 Task: Select Convenience. Add to cart, from DashMart for 1990 Hamilton Drive, Baltimore, Maryland 21217, Cell Number 410-225-3451, following items : Neutrogena Body Clear Body Wash (8.5 oz)_x000D_
 - 1, Dove Men + Care Extra Fresh Antiperspirant Deodorant (2.7 oz)_x000D_
 - 1, Suave Skin Solutions Cocoa Butter and Shea Body Lotion (18 oz)_x000D_
 - 1, Nail Clipper with File & Keychain (1 ct)_x000D_
 - 1
Action: Mouse moved to (352, 155)
Screenshot: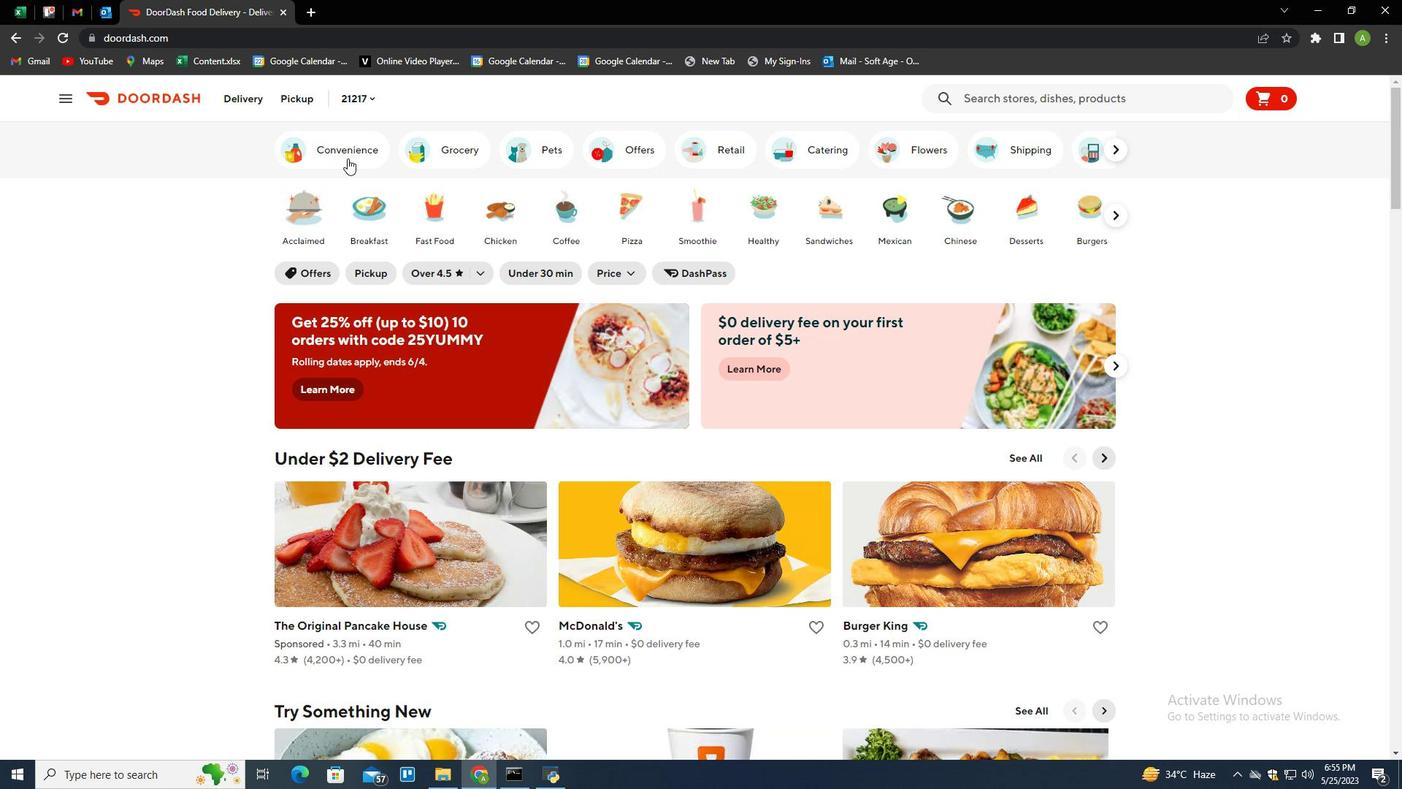 
Action: Mouse pressed left at (352, 155)
Screenshot: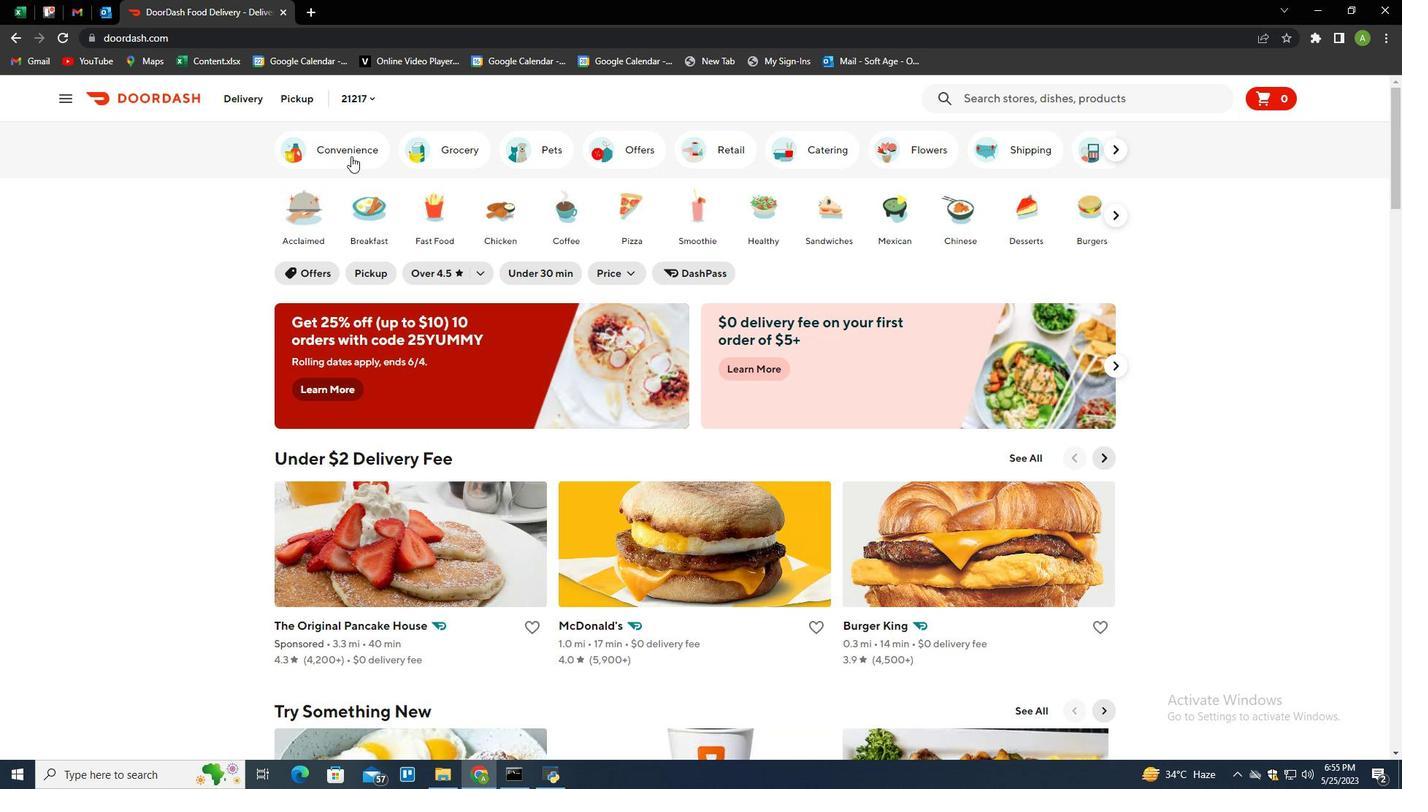 
Action: Mouse moved to (897, 557)
Screenshot: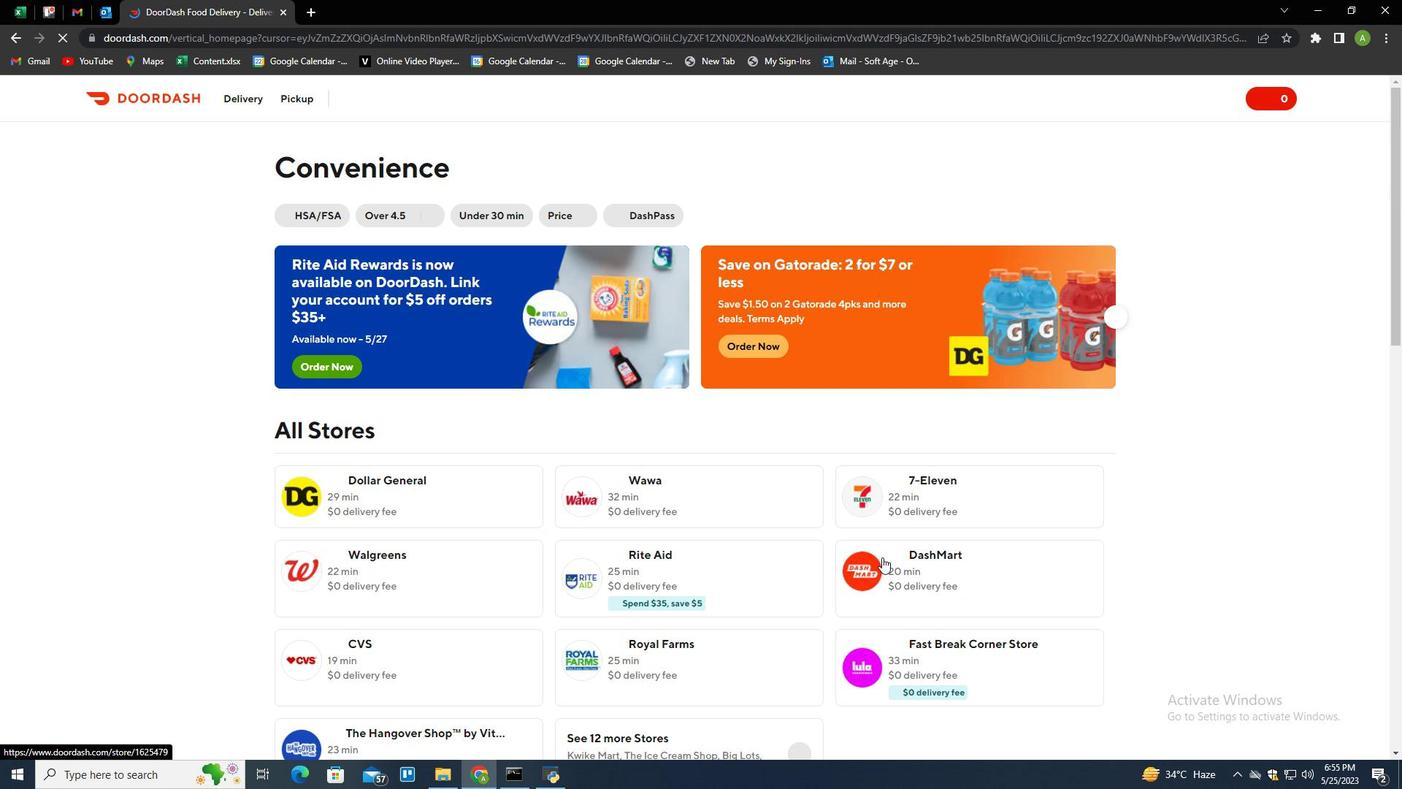 
Action: Mouse pressed left at (897, 557)
Screenshot: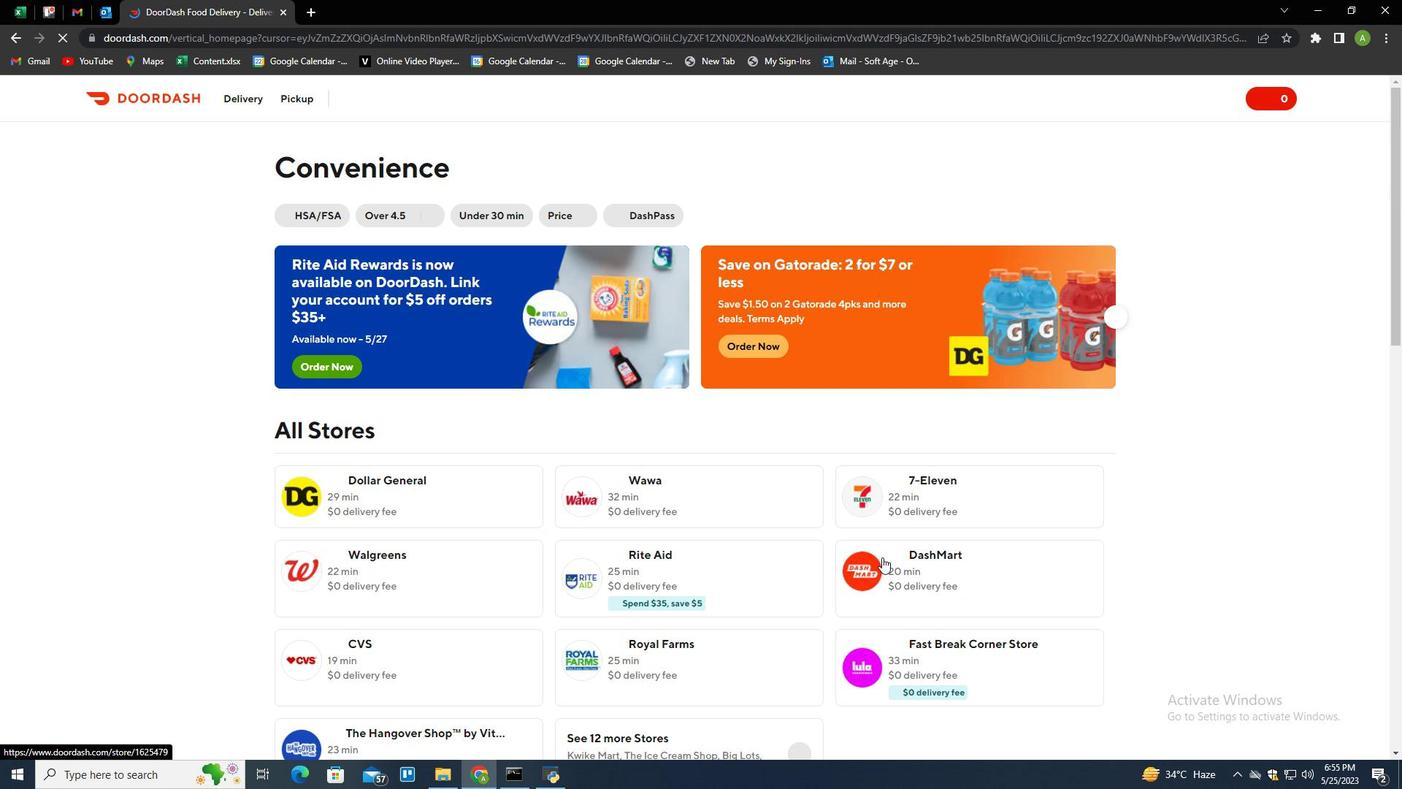 
Action: Mouse moved to (262, 94)
Screenshot: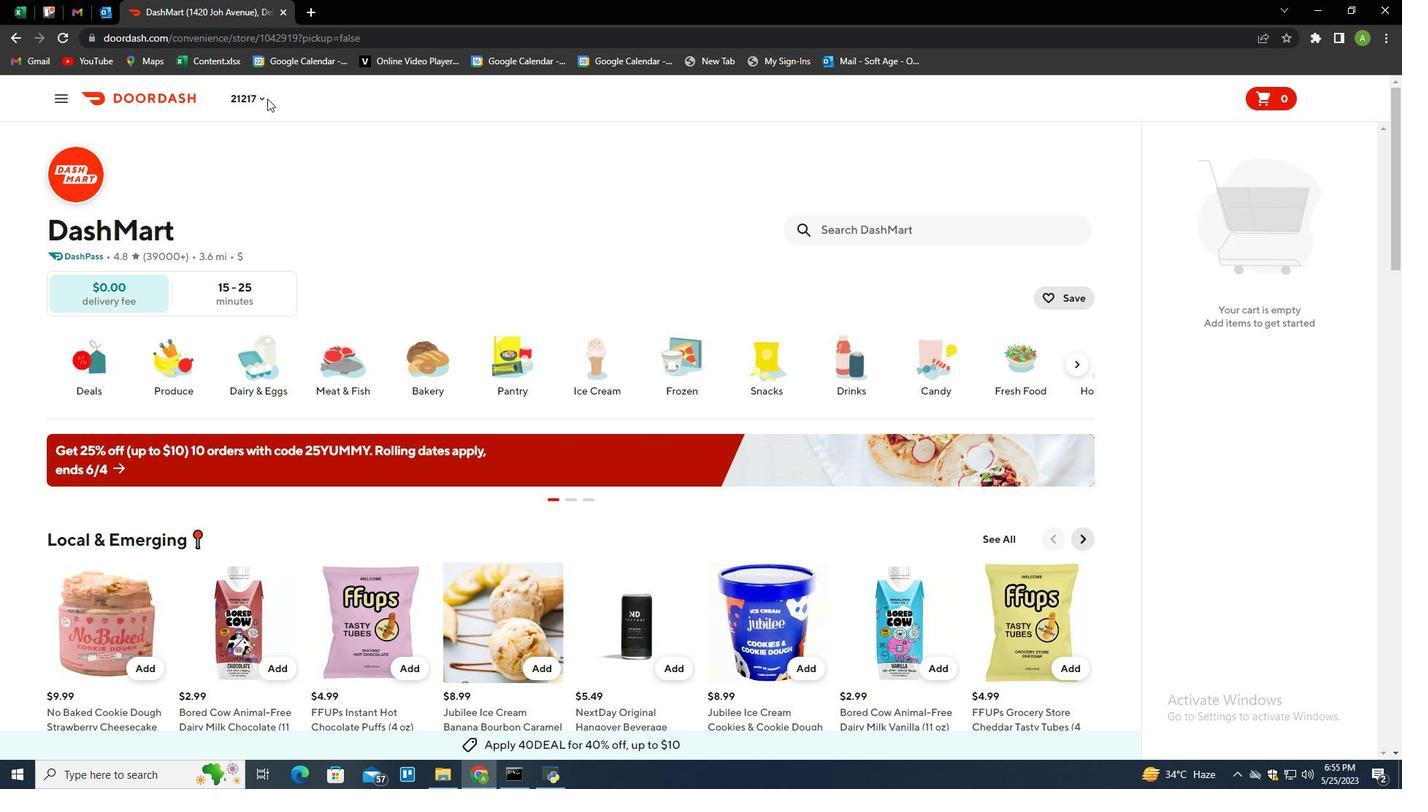 
Action: Mouse pressed left at (262, 94)
Screenshot: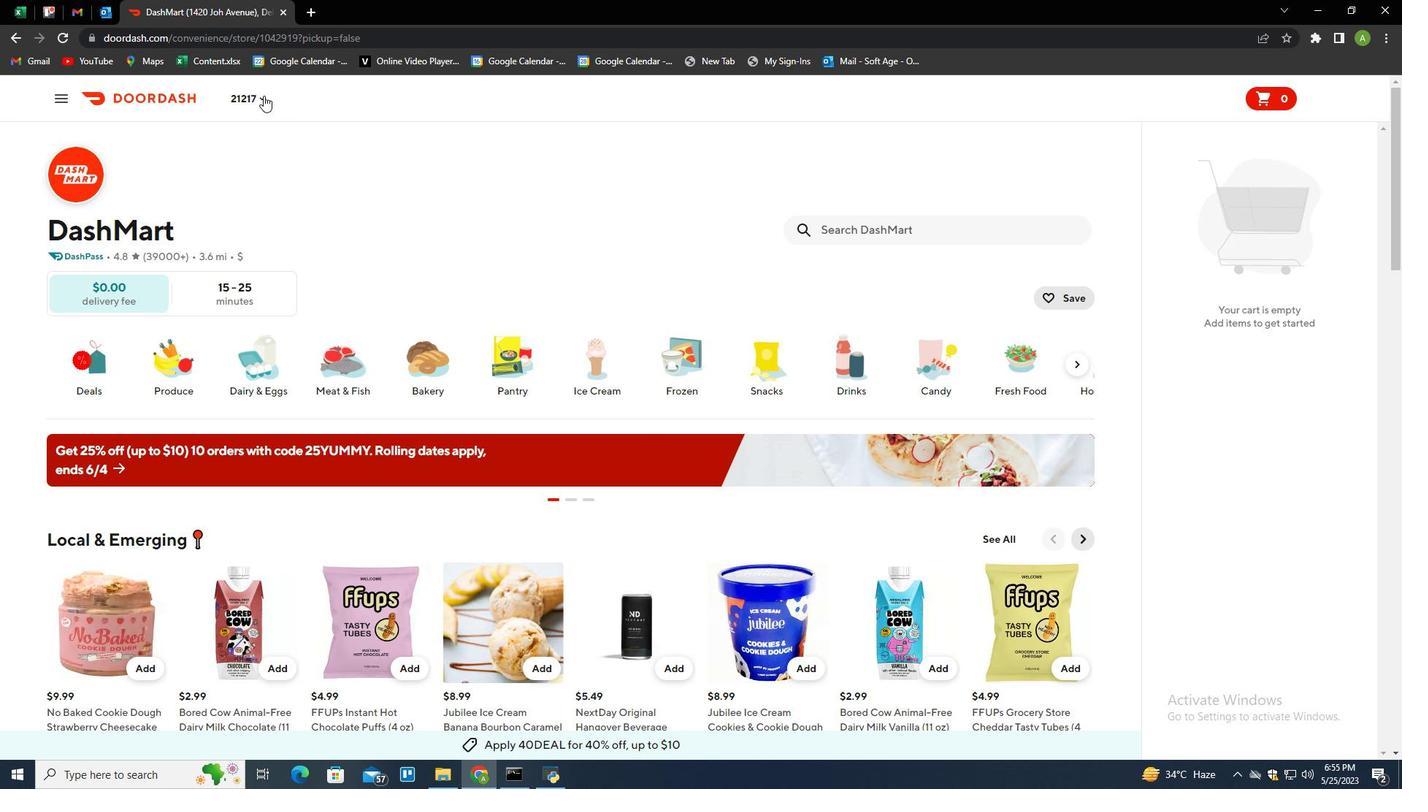 
Action: Mouse moved to (294, 160)
Screenshot: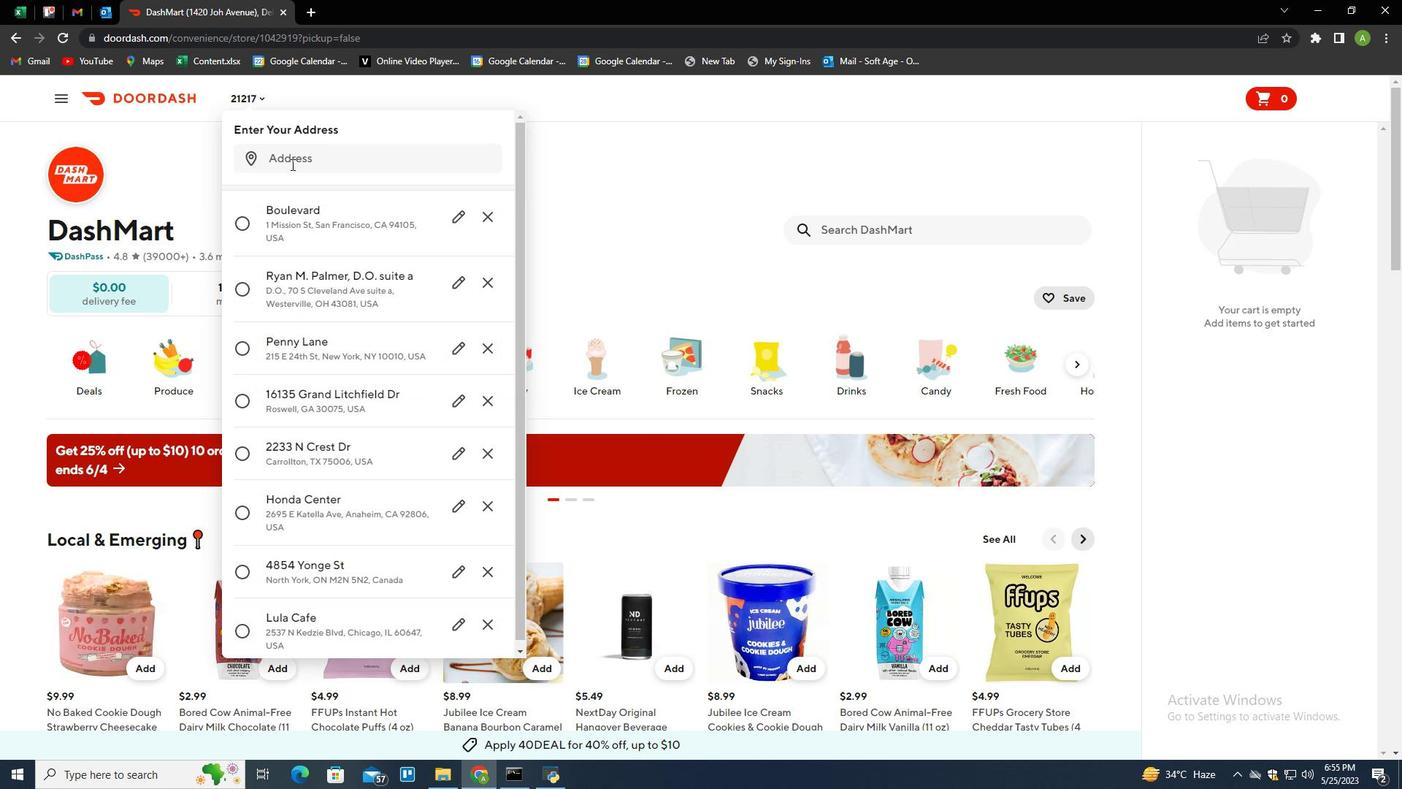 
Action: Mouse pressed left at (294, 160)
Screenshot: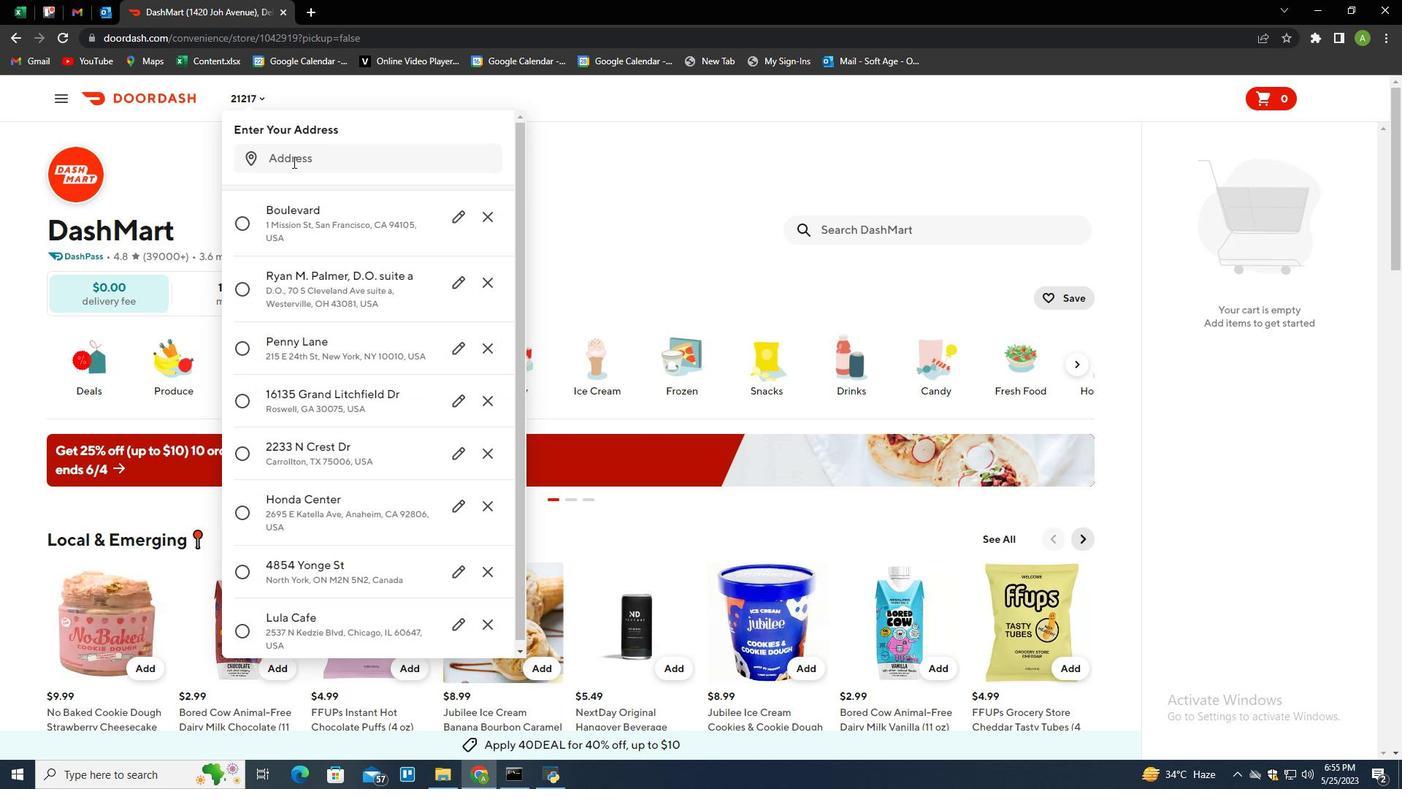 
Action: Mouse moved to (285, 184)
Screenshot: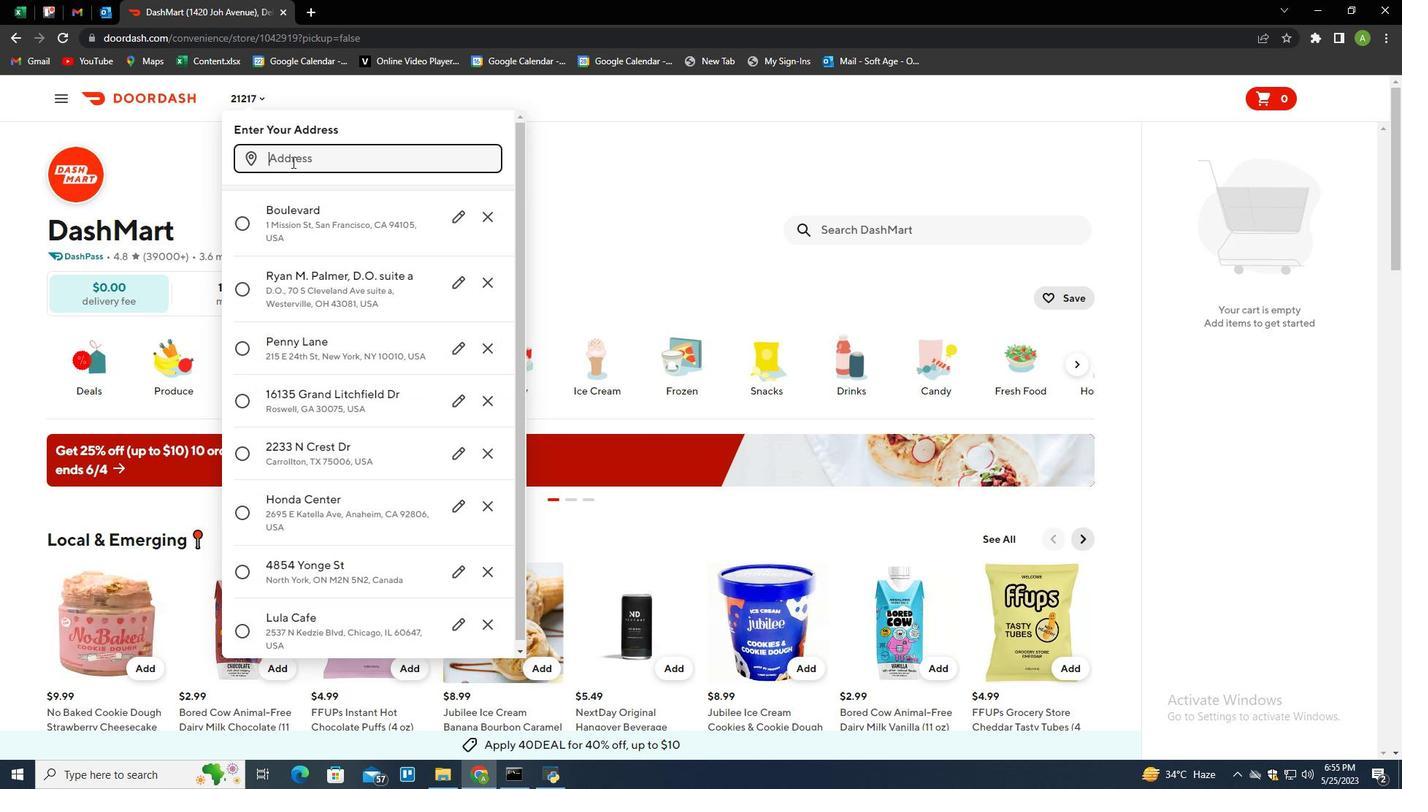 
Action: Key pressed 1990<Key.space>hamilton<Key.space>drive,<Key.space>baltimore,<Key.space>maryland<Key.space>21217<Key.enter>
Screenshot: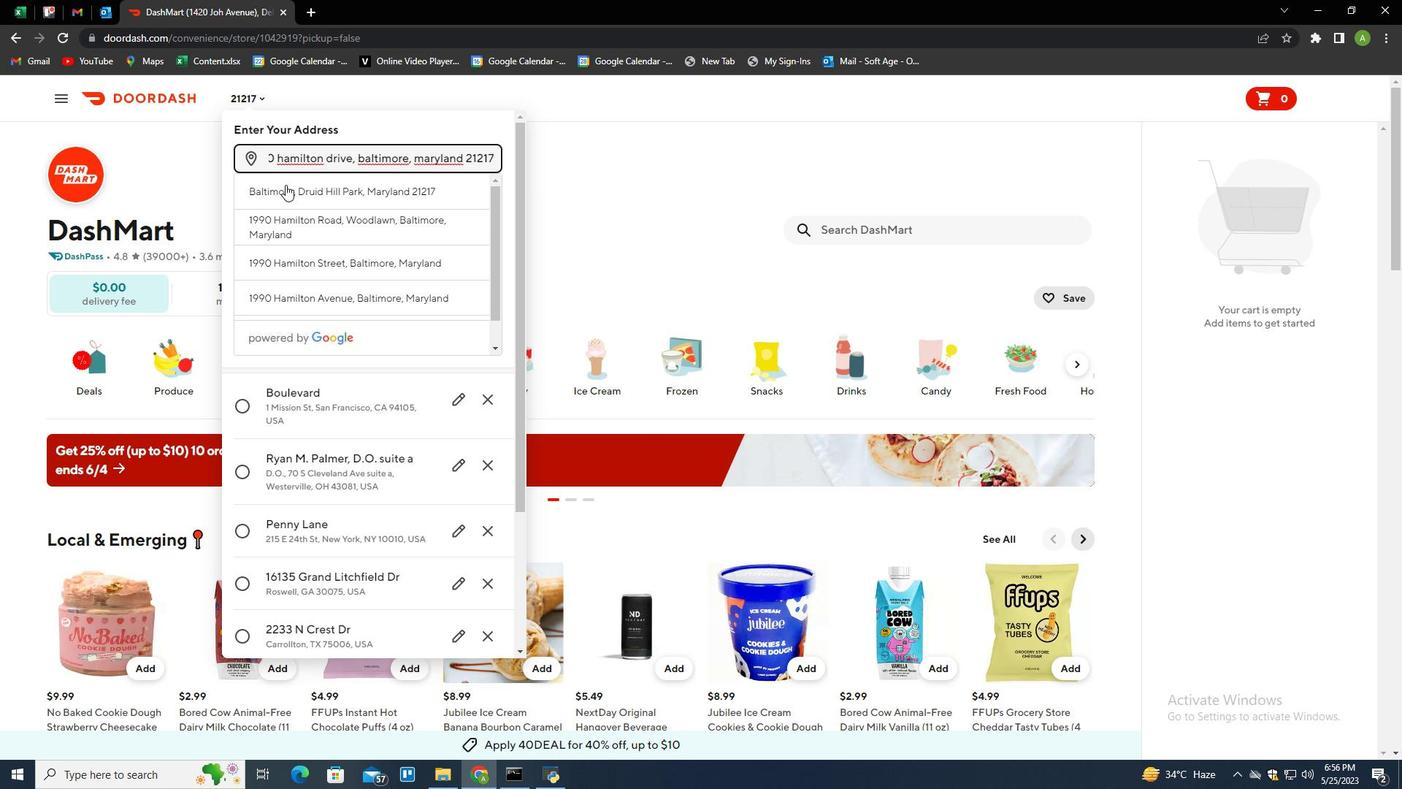 
Action: Mouse moved to (439, 564)
Screenshot: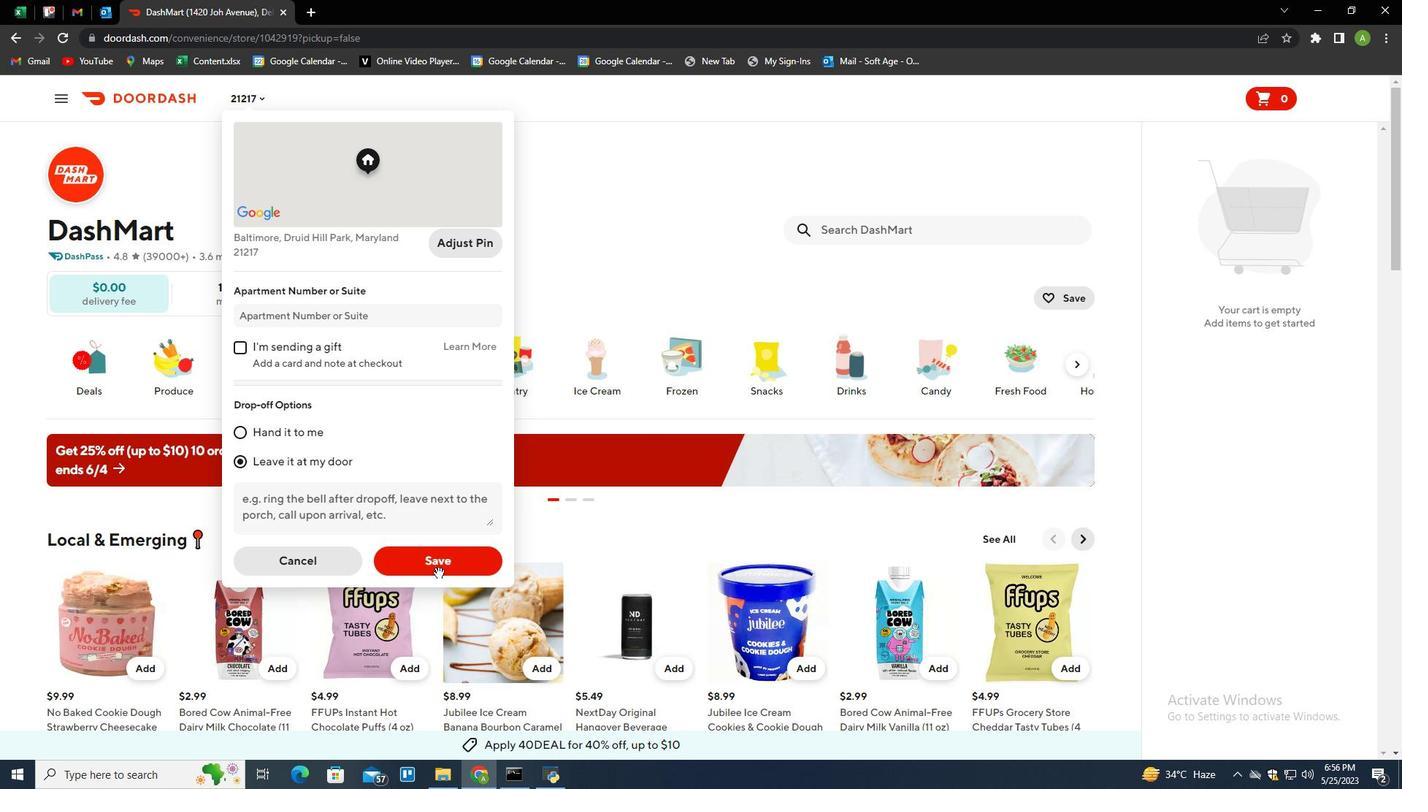 
Action: Mouse pressed left at (439, 564)
Screenshot: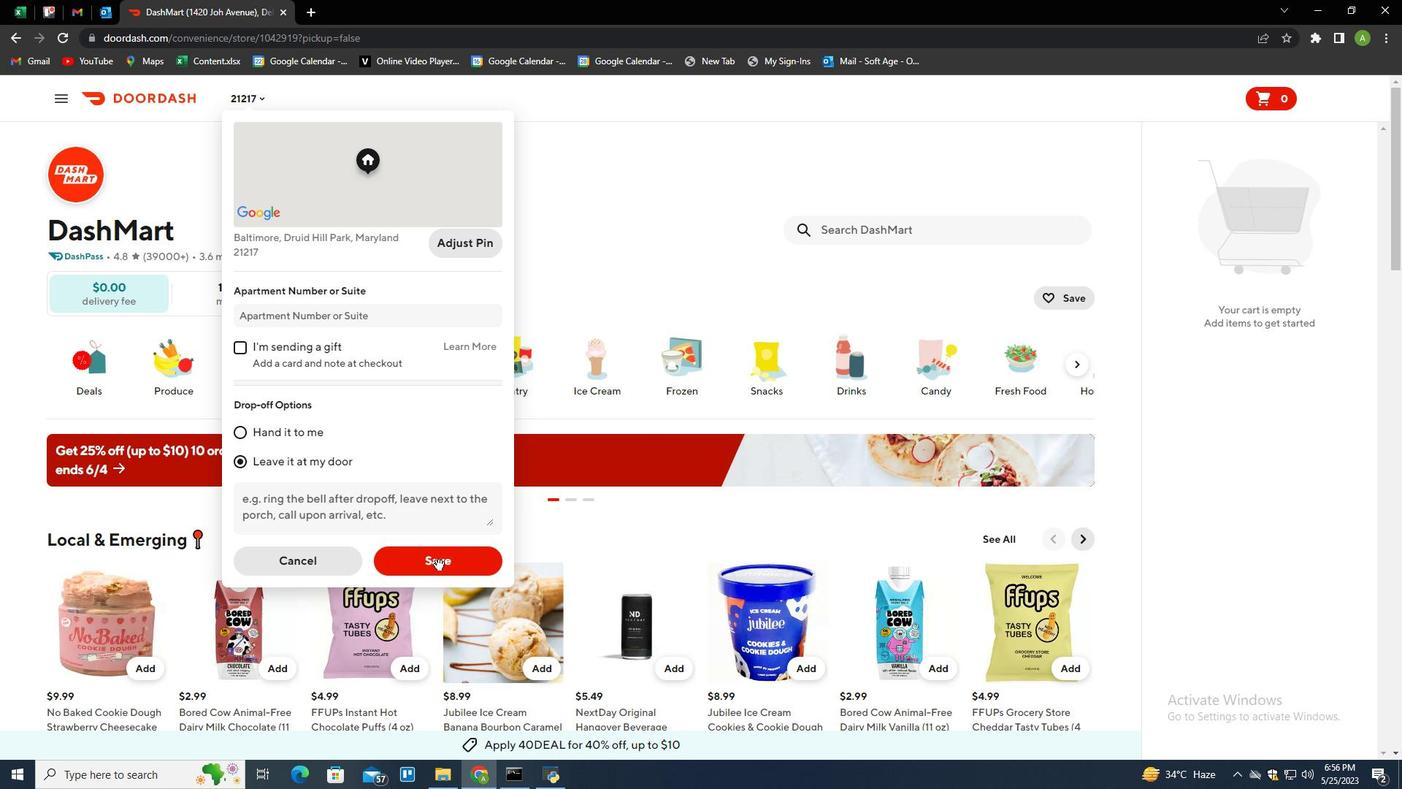 
Action: Mouse moved to (873, 227)
Screenshot: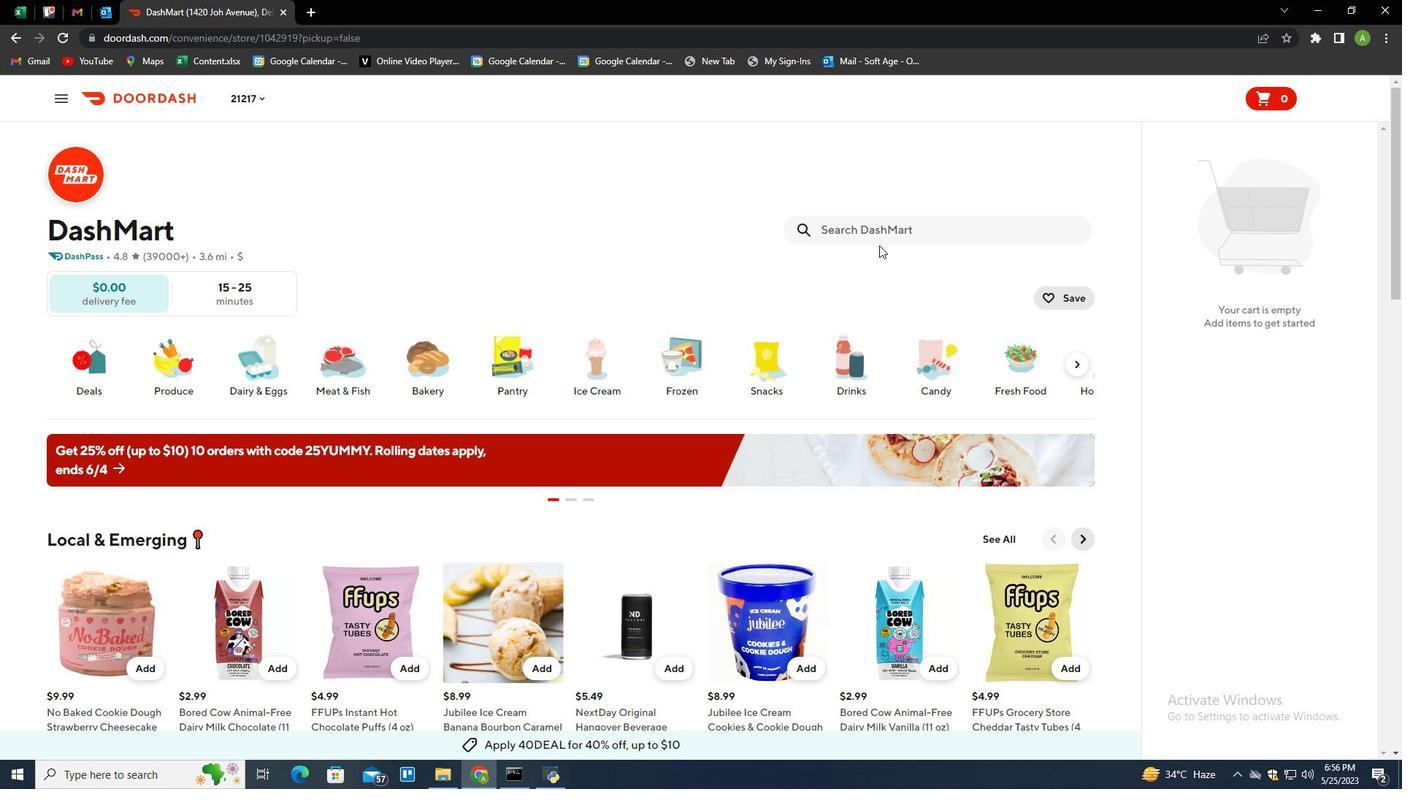 
Action: Mouse pressed left at (873, 227)
Screenshot: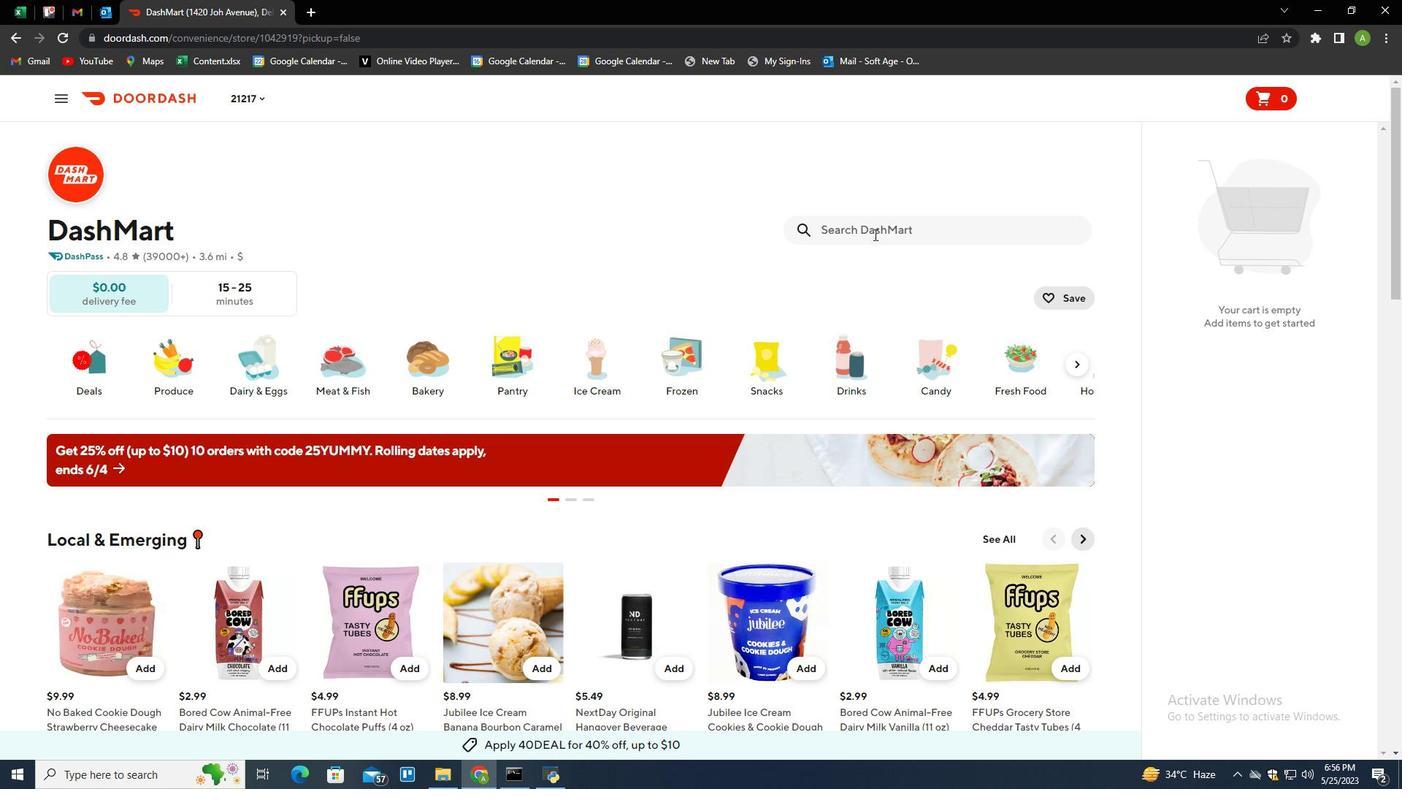 
Action: Mouse moved to (817, 298)
Screenshot: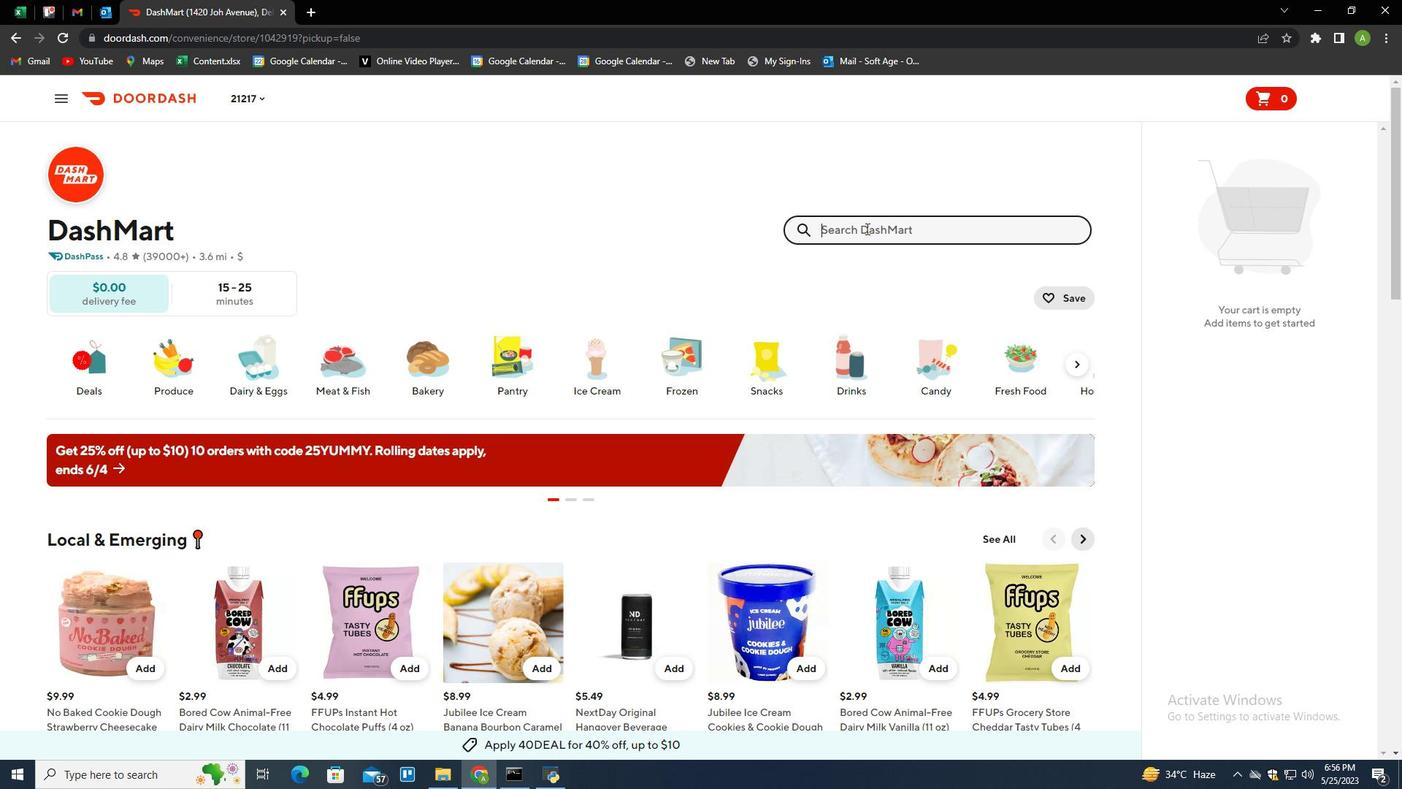 
Action: Key pressed ney<Key.backspace>u<Key.space><Key.backspace>trogena<Key.space>body<Key.space>clear<Key.space>body<Key.space>wash<Key.space><Key.shift>)<Key.backspace><Key.shift>(8.5<Key.space>oz<Key.shift>)<Key.enter>
Screenshot: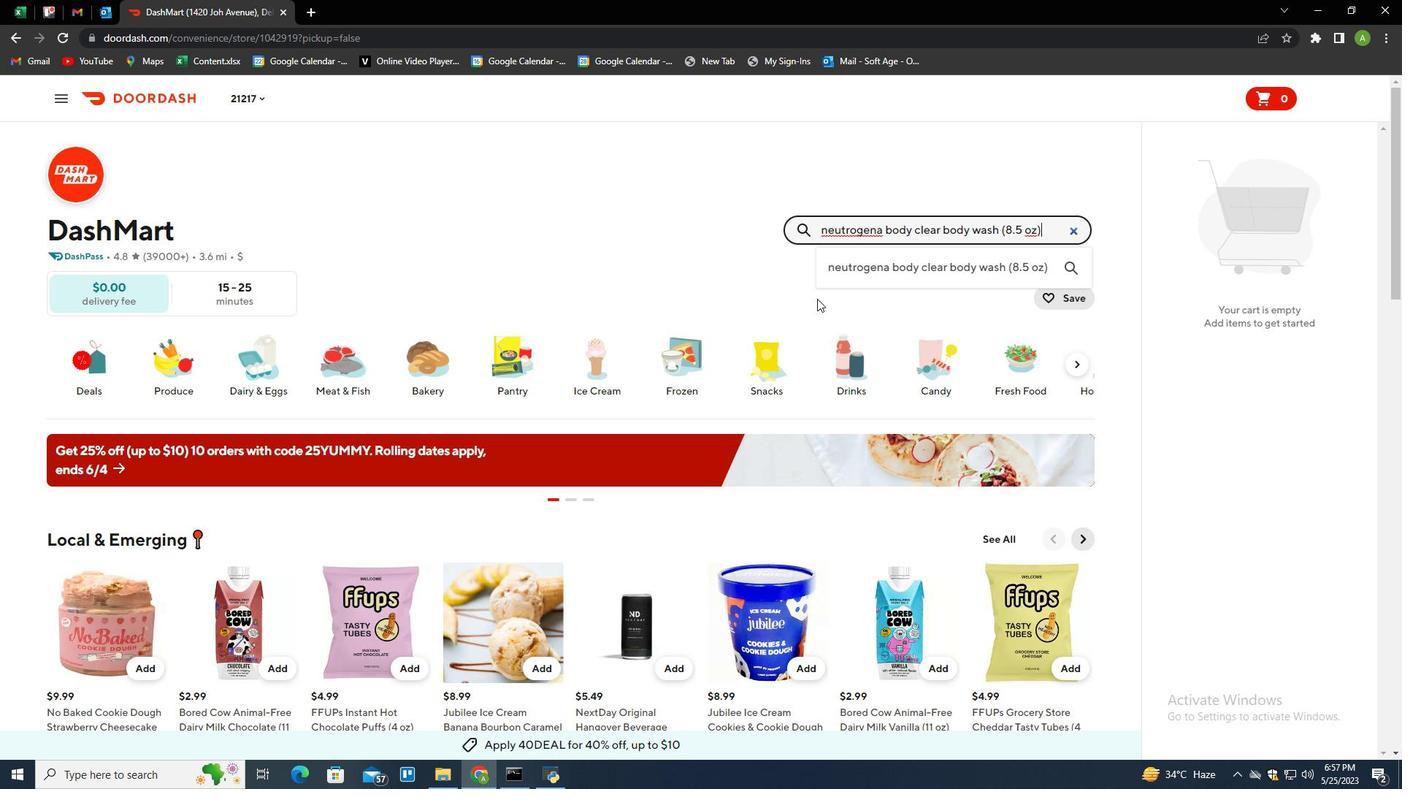
Action: Mouse moved to (124, 382)
Screenshot: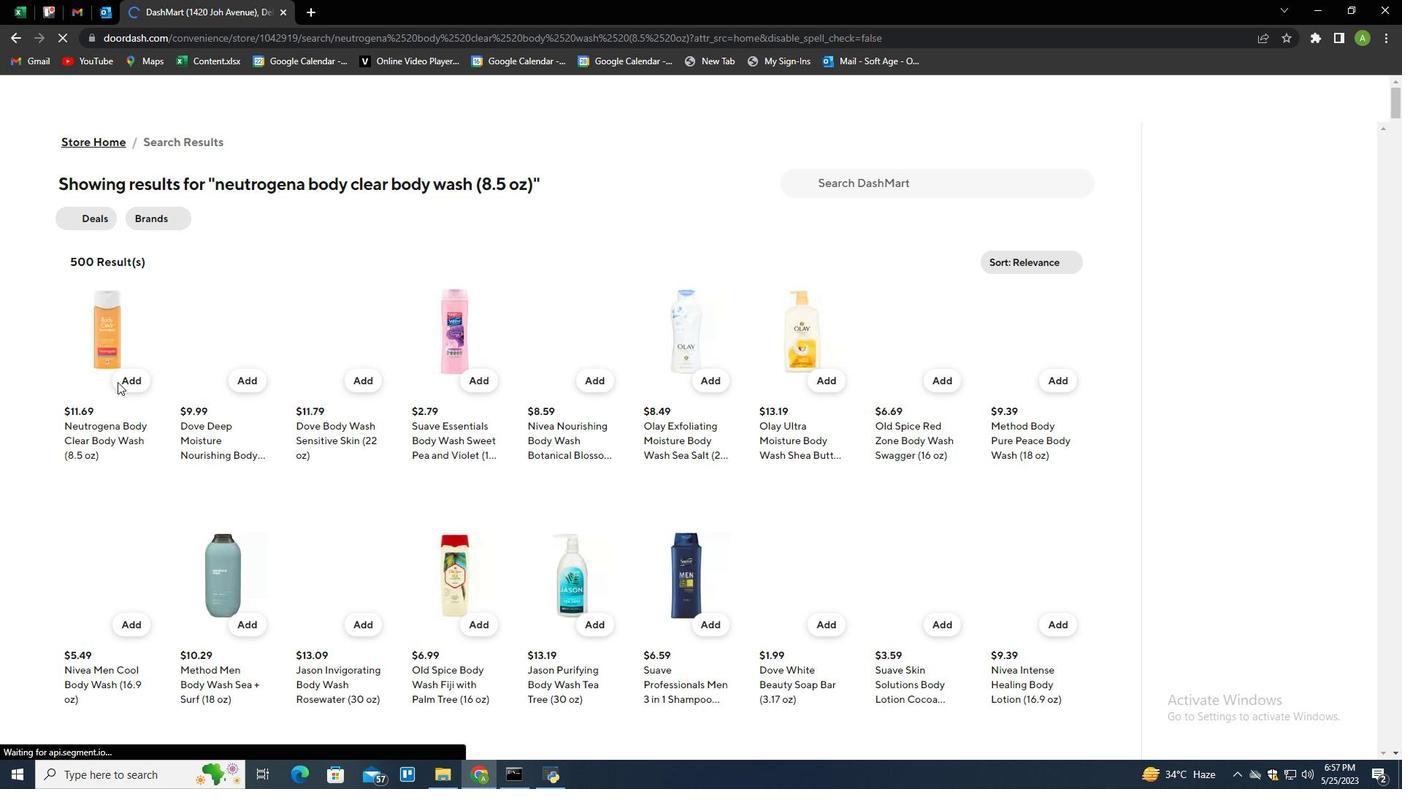 
Action: Mouse pressed left at (124, 382)
Screenshot: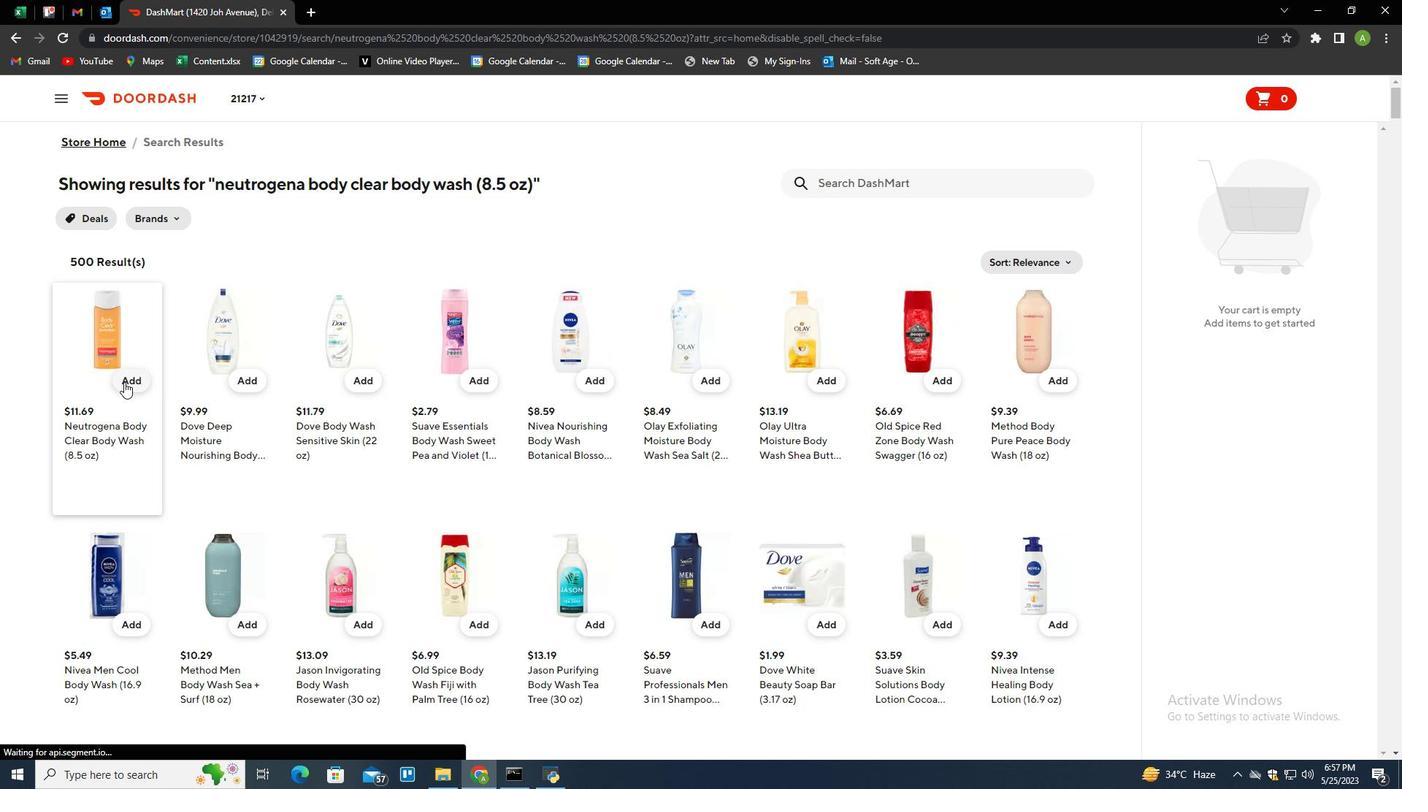 
Action: Mouse moved to (873, 184)
Screenshot: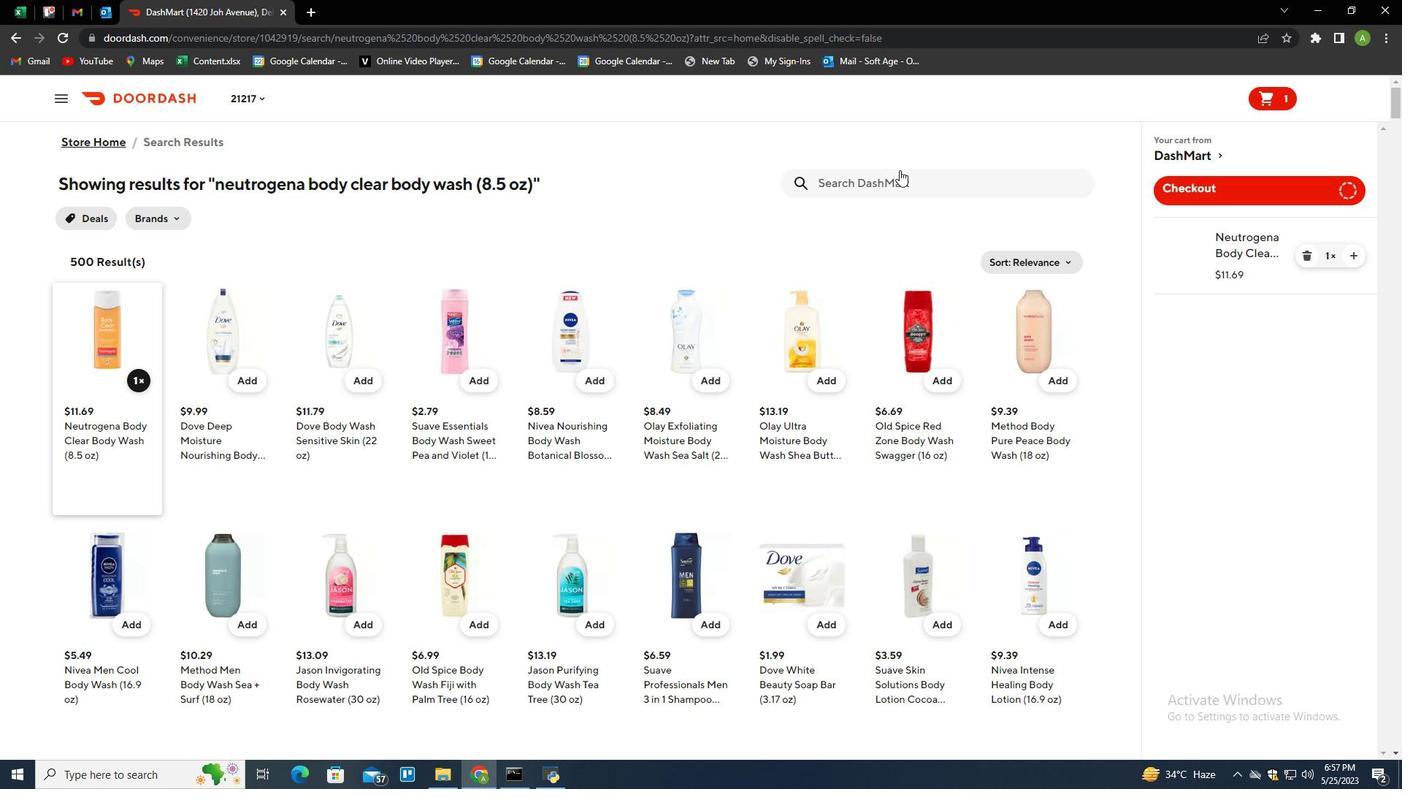 
Action: Mouse pressed left at (873, 184)
Screenshot: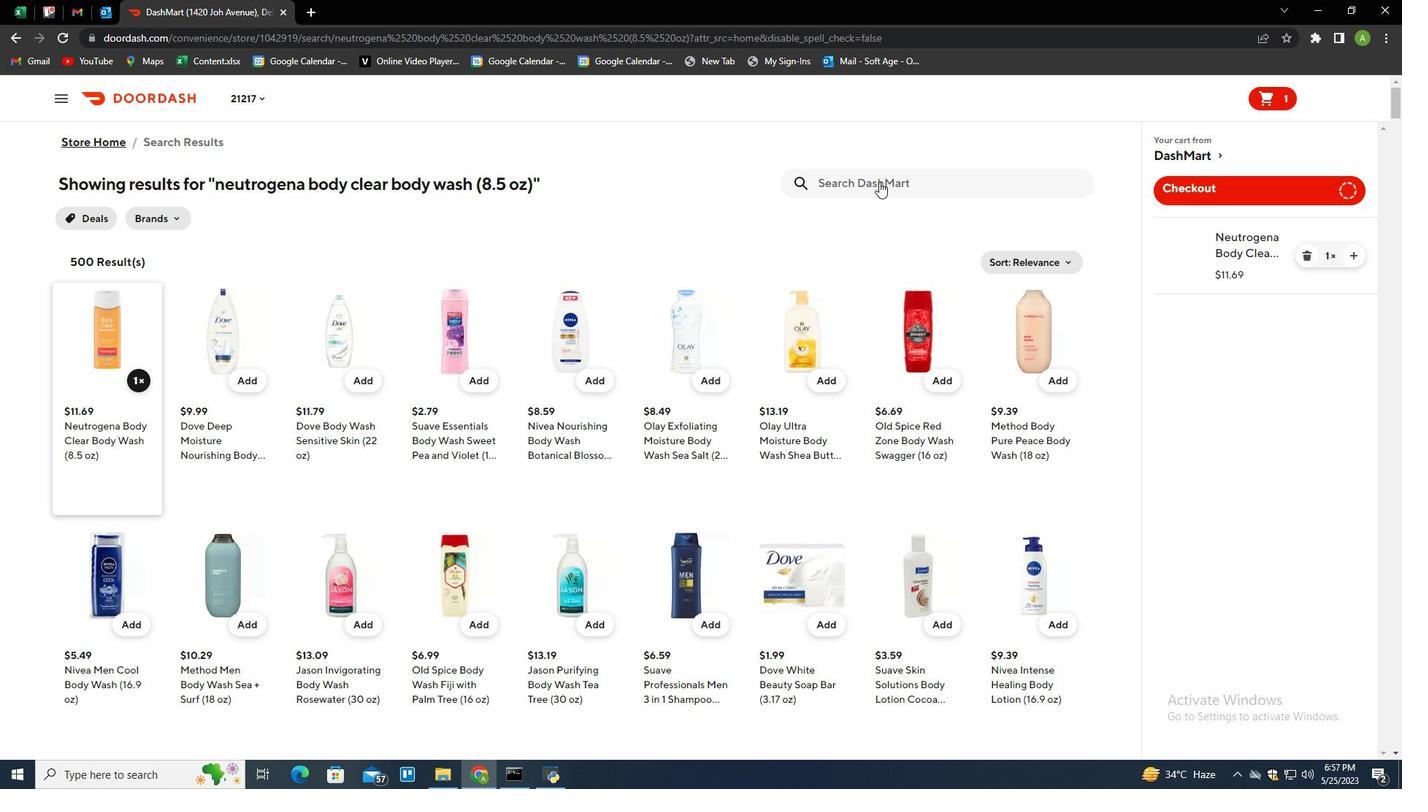 
Action: Mouse moved to (844, 146)
Screenshot: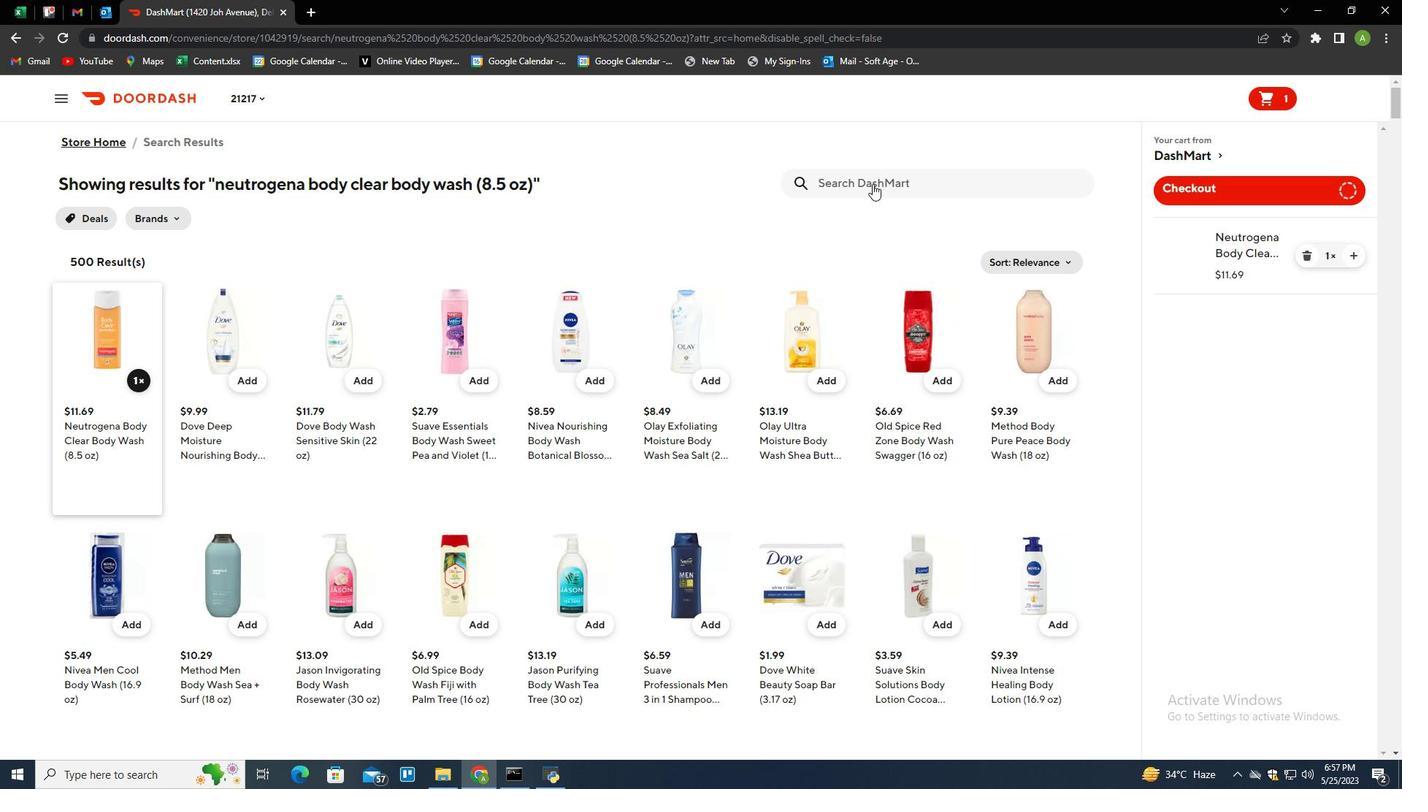 
Action: Key pressed dove<Key.space>men<Key.space>+<Key.space>care<Key.space>extra<Key.space>fresh<Key.space>antiperspirant<Key.space>deodorant<Key.space><Key.shift><Key.shift><Key.shift><Key.shift><Key.shift><Key.shift><Key.shift><Key.shift><Key.shift><Key.shift><Key.shift><Key.shift>(2.7<Key.space>oz<Key.shift>)<Key.enter>
Screenshot: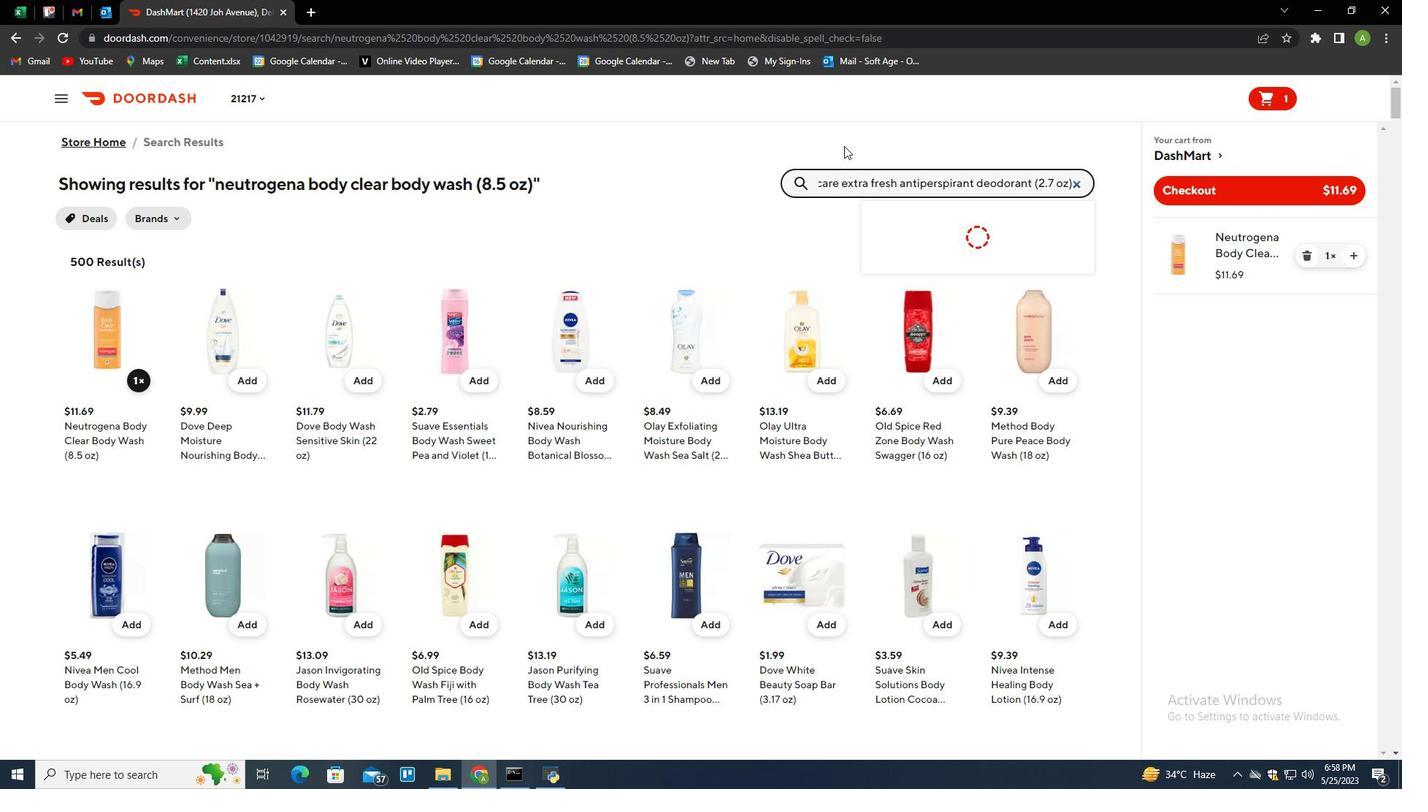 
Action: Mouse moved to (131, 381)
Screenshot: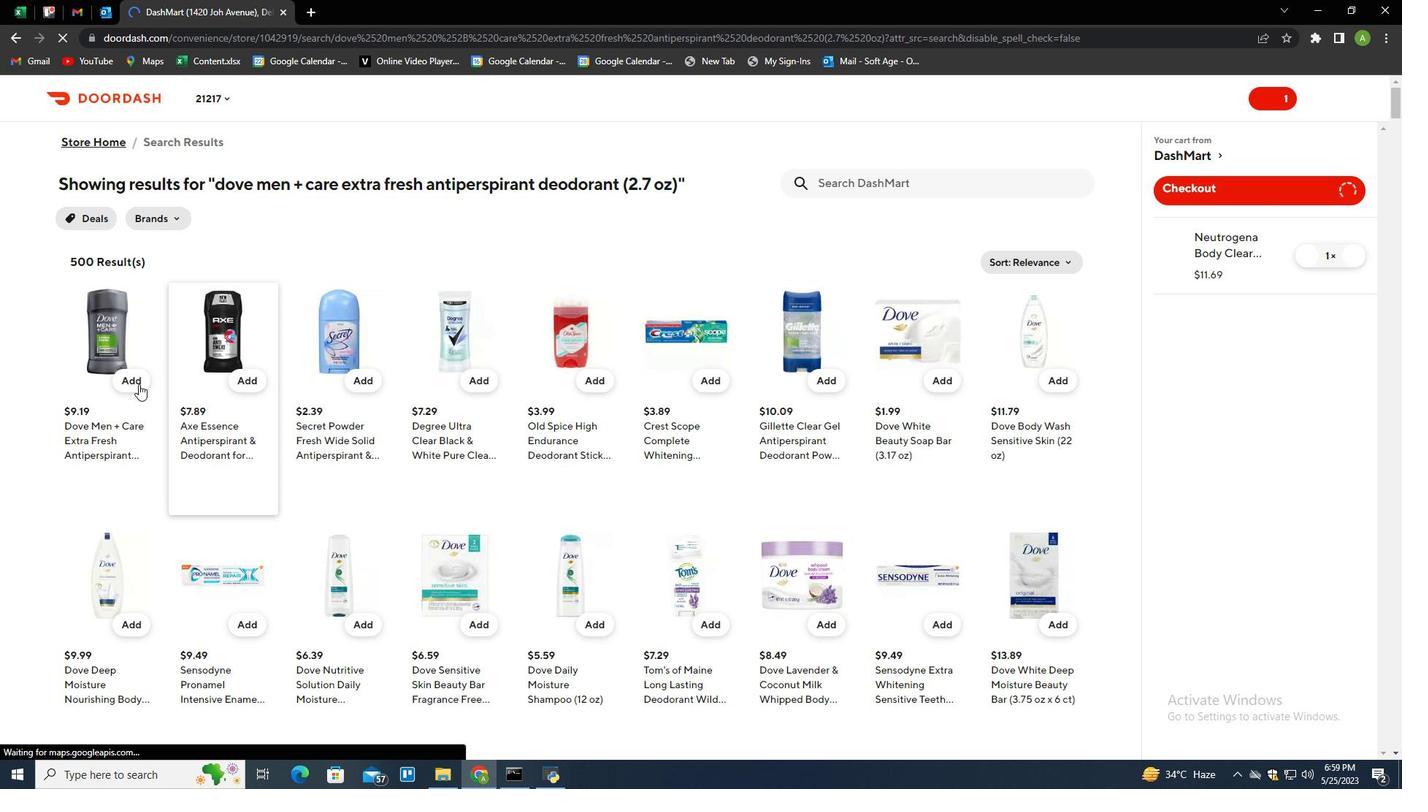 
Action: Mouse pressed left at (131, 381)
Screenshot: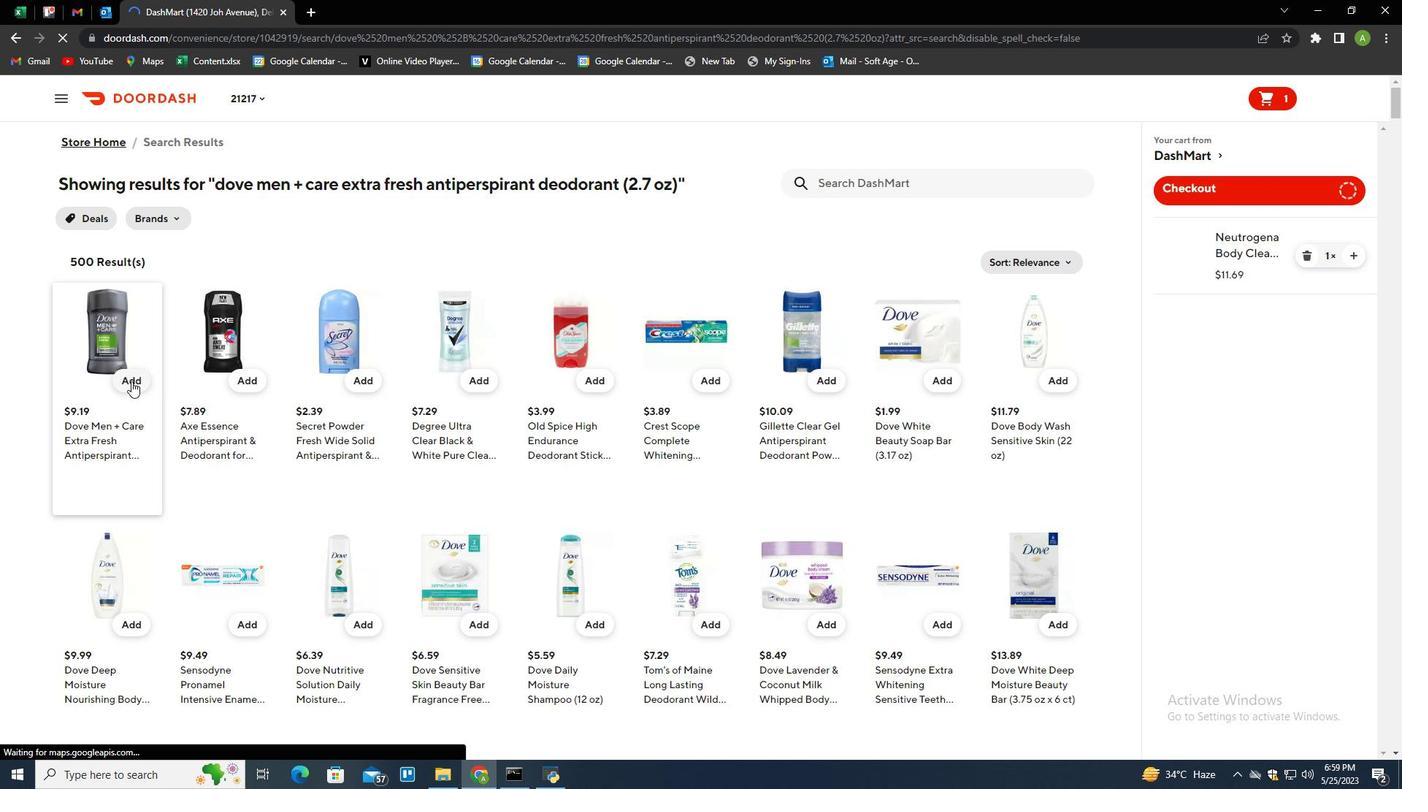 
Action: Mouse moved to (916, 184)
Screenshot: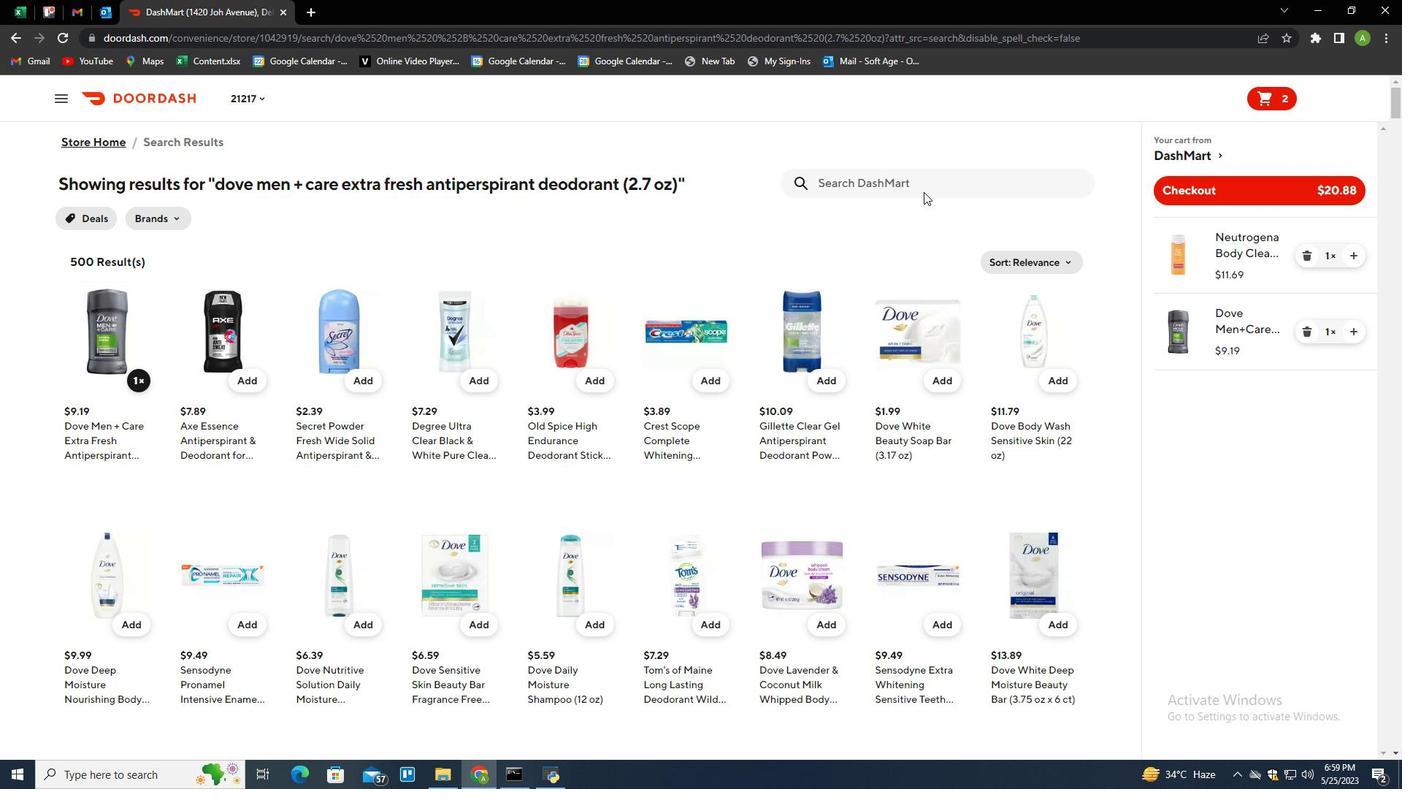 
Action: Mouse pressed left at (916, 184)
Screenshot: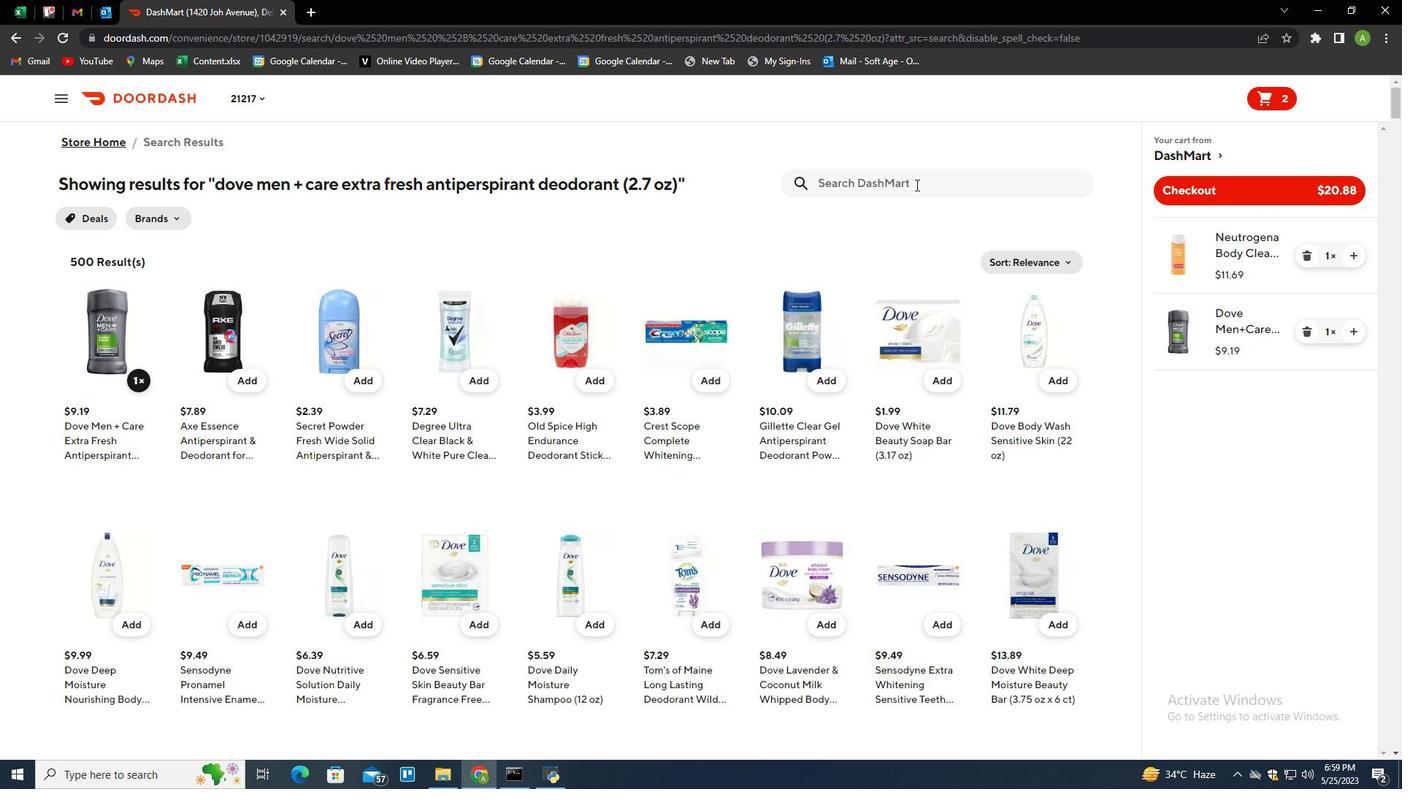 
Action: Mouse moved to (883, 211)
Screenshot: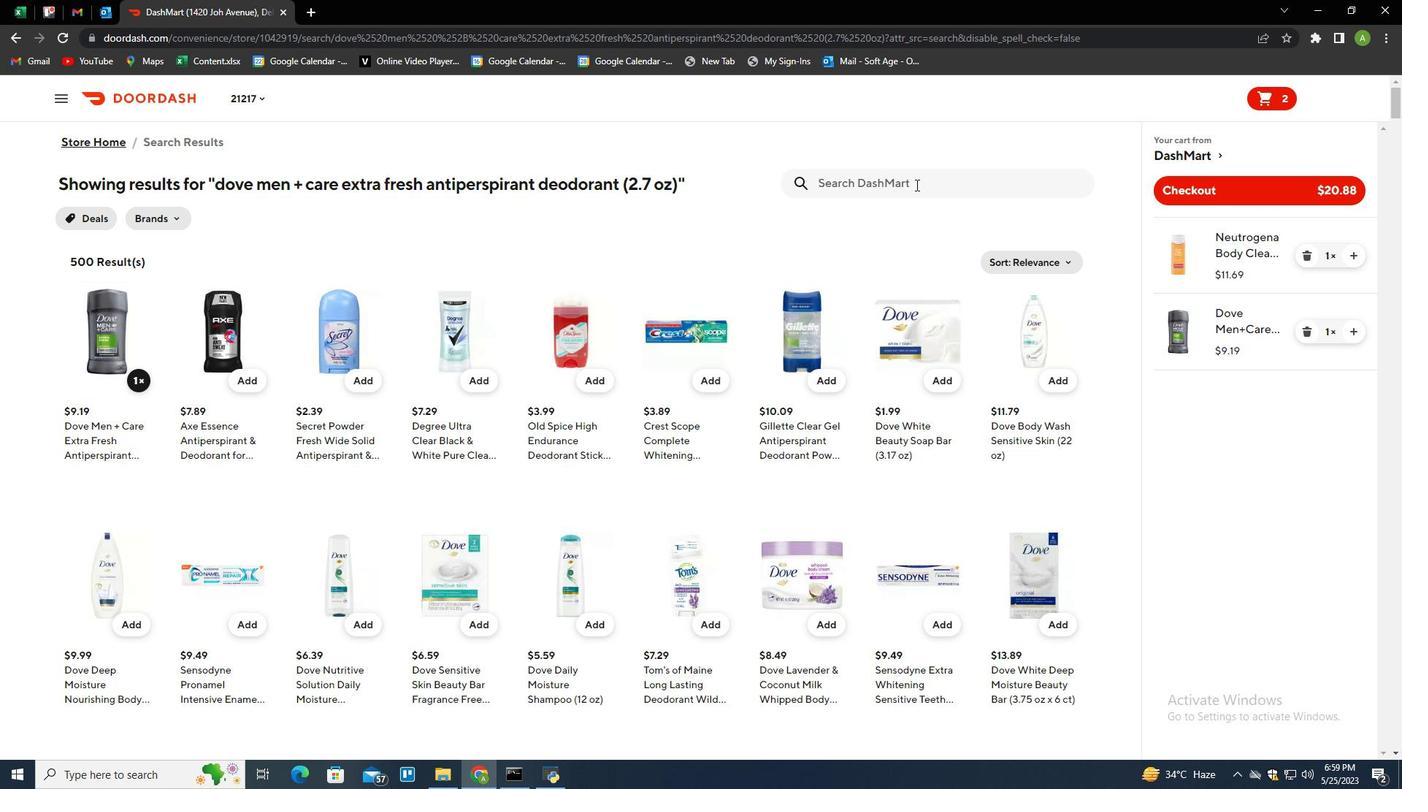 
Action: Key pressed suave<Key.space>skin<Key.space>solutions<Key.space>cocoa<Key.space>butter<Key.space>and<Key.space>shea<Key.space>body<Key.space>lotion<Key.space><Key.shift>(18<Key.space>oz<Key.shift>)<Key.enter>
Screenshot: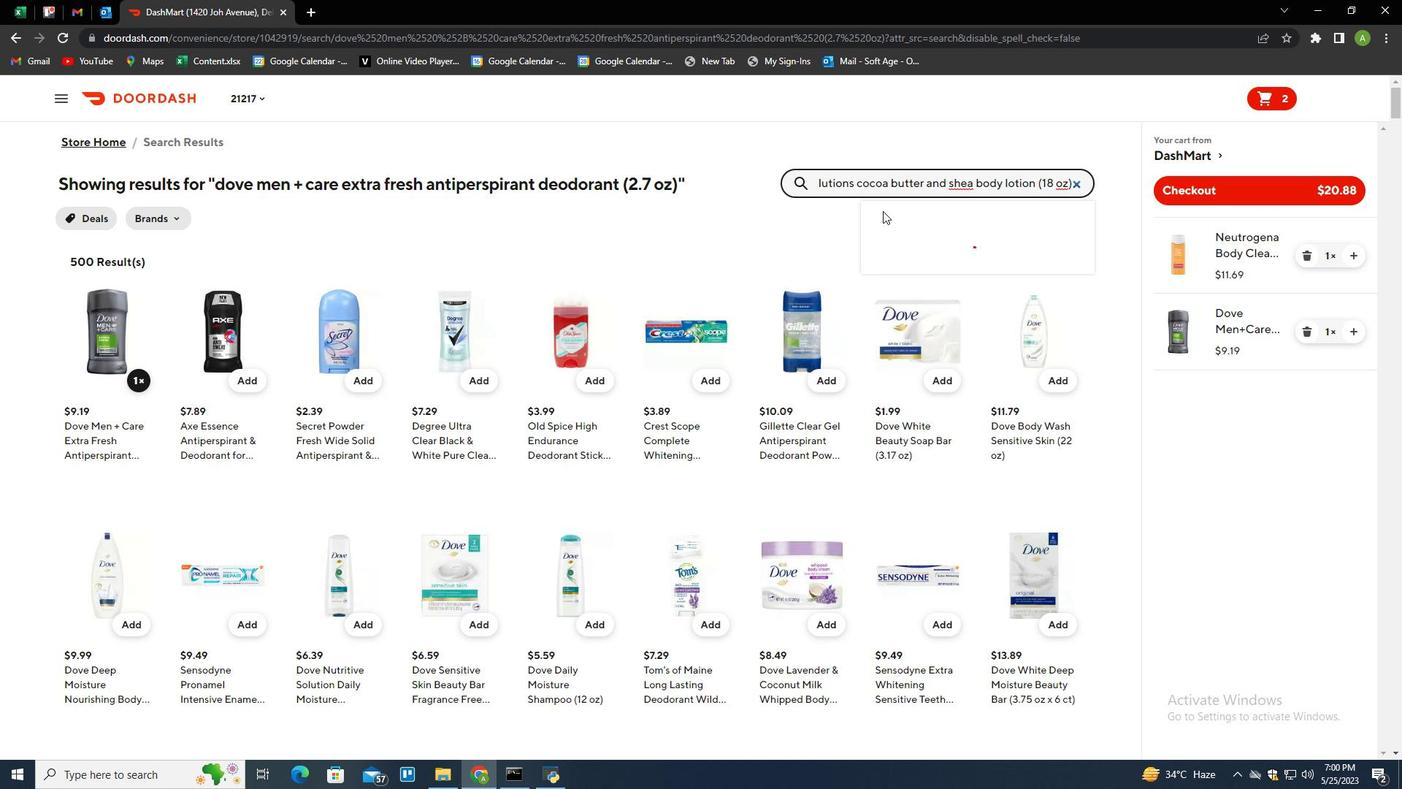 
Action: Mouse moved to (136, 381)
Screenshot: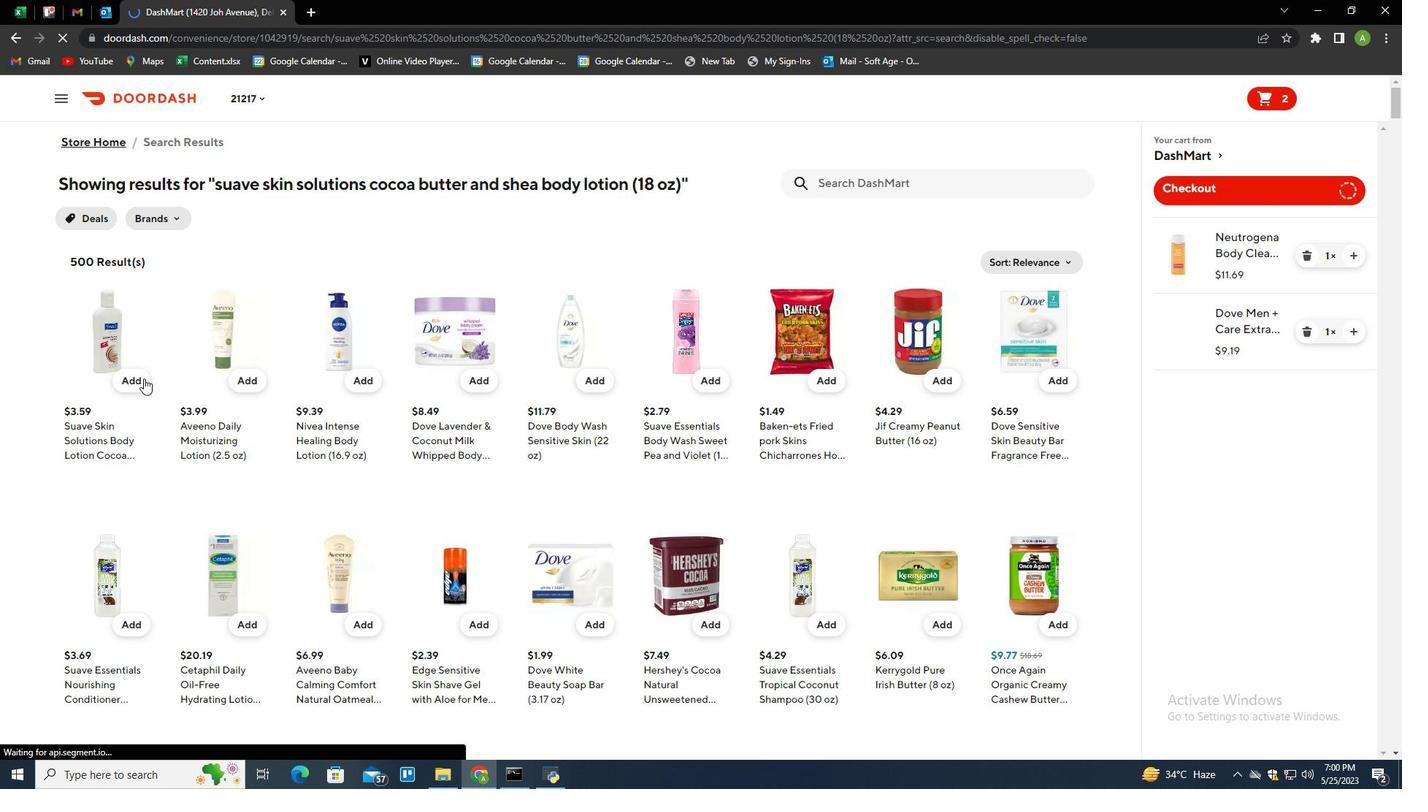 
Action: Mouse pressed left at (136, 381)
Screenshot: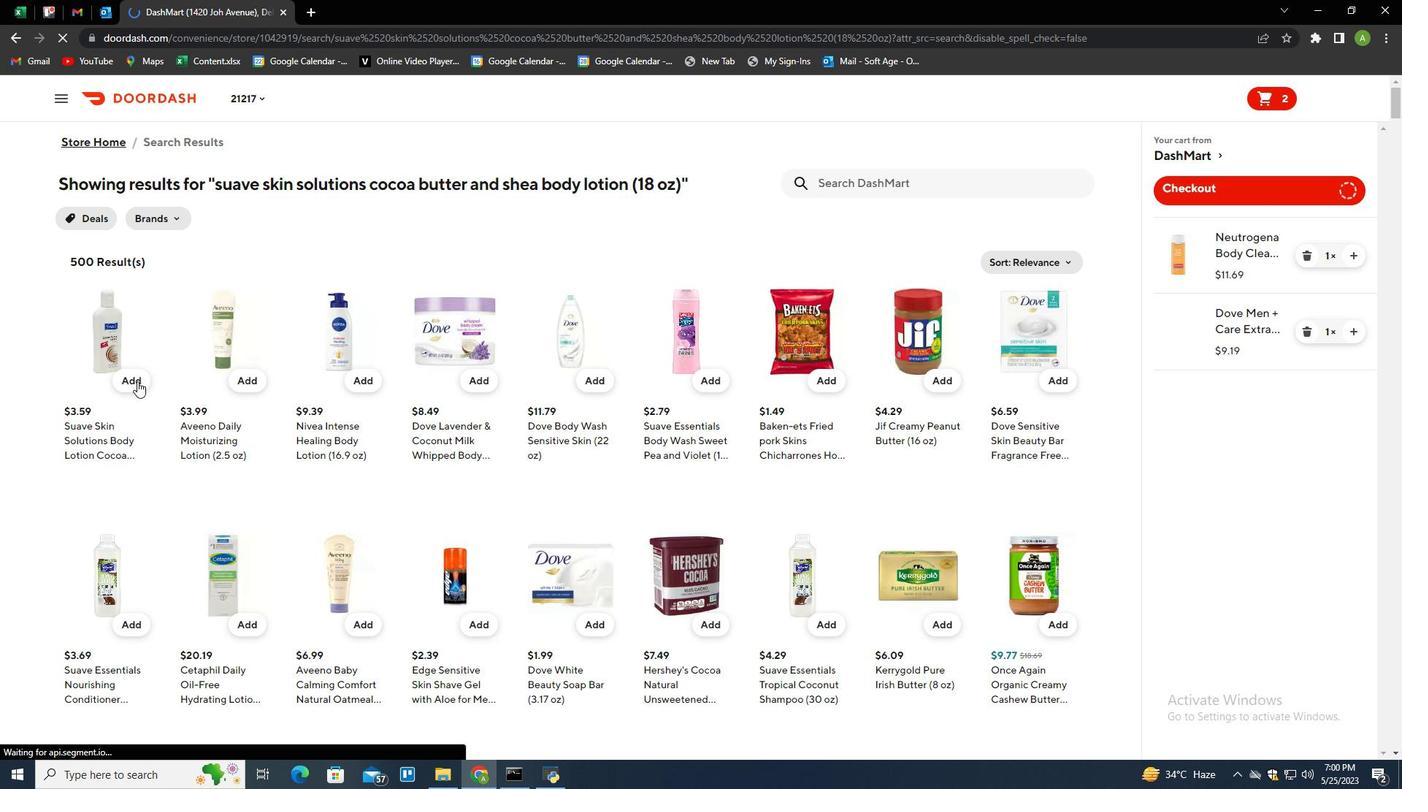 
Action: Mouse moved to (824, 176)
Screenshot: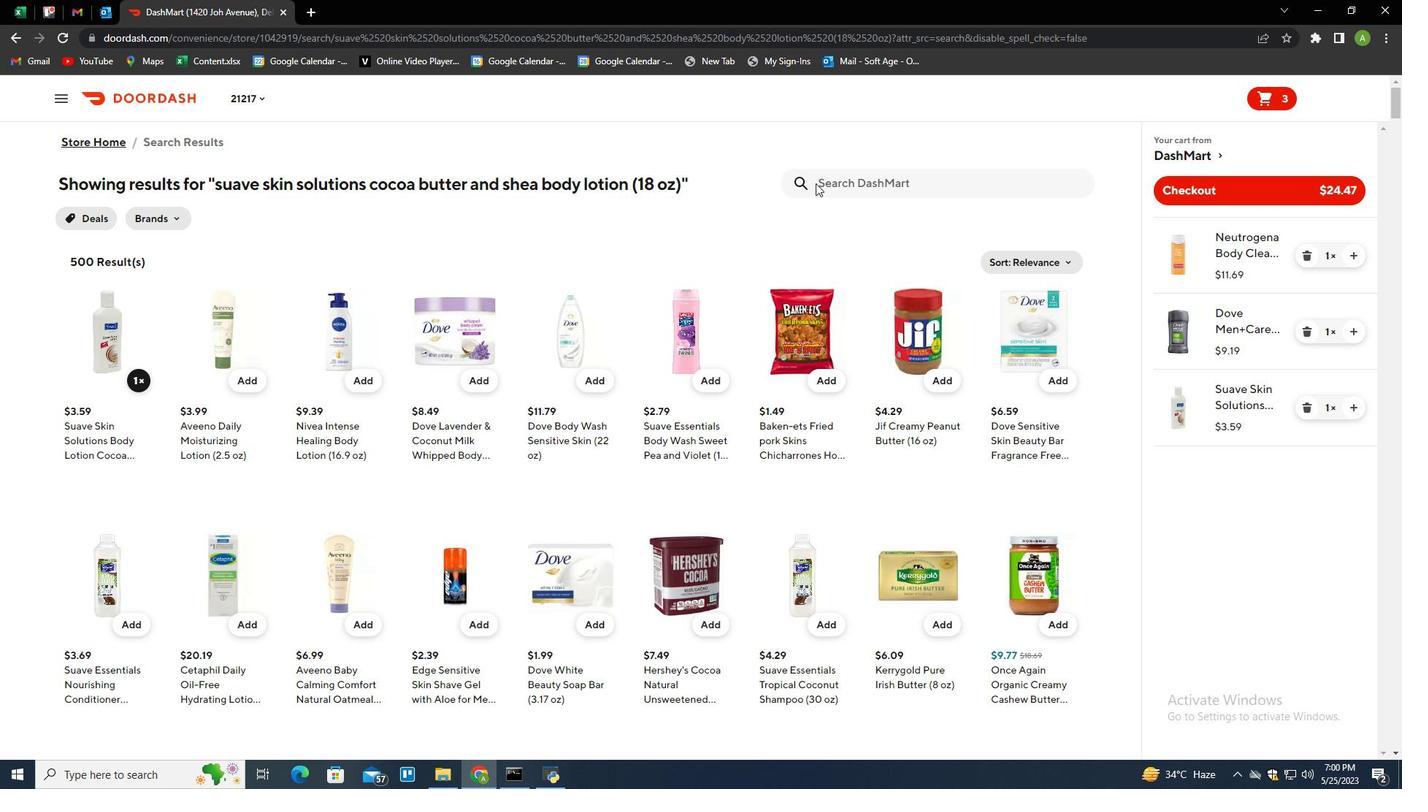 
Action: Mouse pressed left at (824, 176)
Screenshot: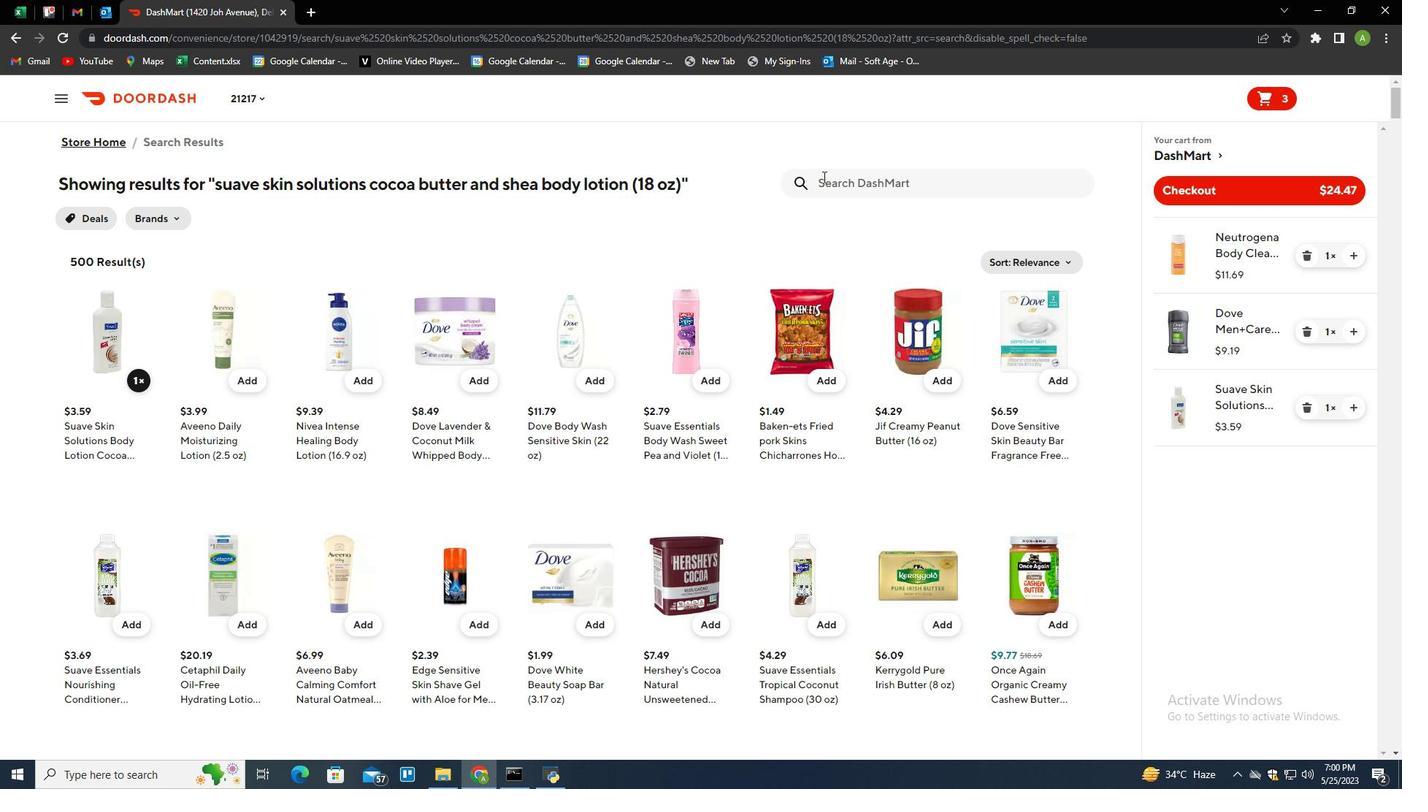 
Action: Key pressed nail<Key.space>clipper<Key.space>with<Key.space>file<Key.space><Key.shift>&<Key.space>keychain<Key.space><Key.shift>(1<Key.space>ct<Key.shift><Key.shift><Key.shift><Key.shift>)<Key.enter>
Screenshot: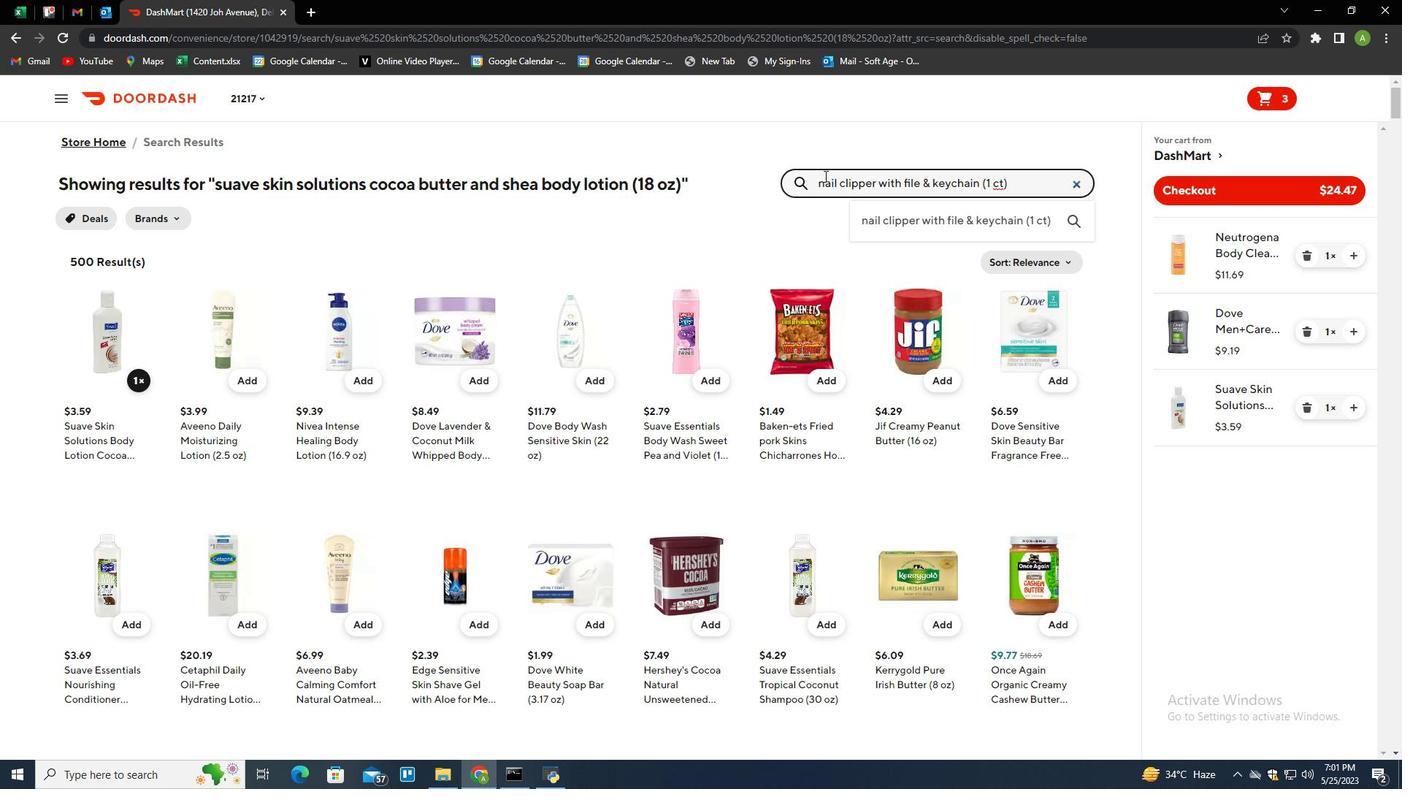 
Action: Mouse moved to (126, 380)
Screenshot: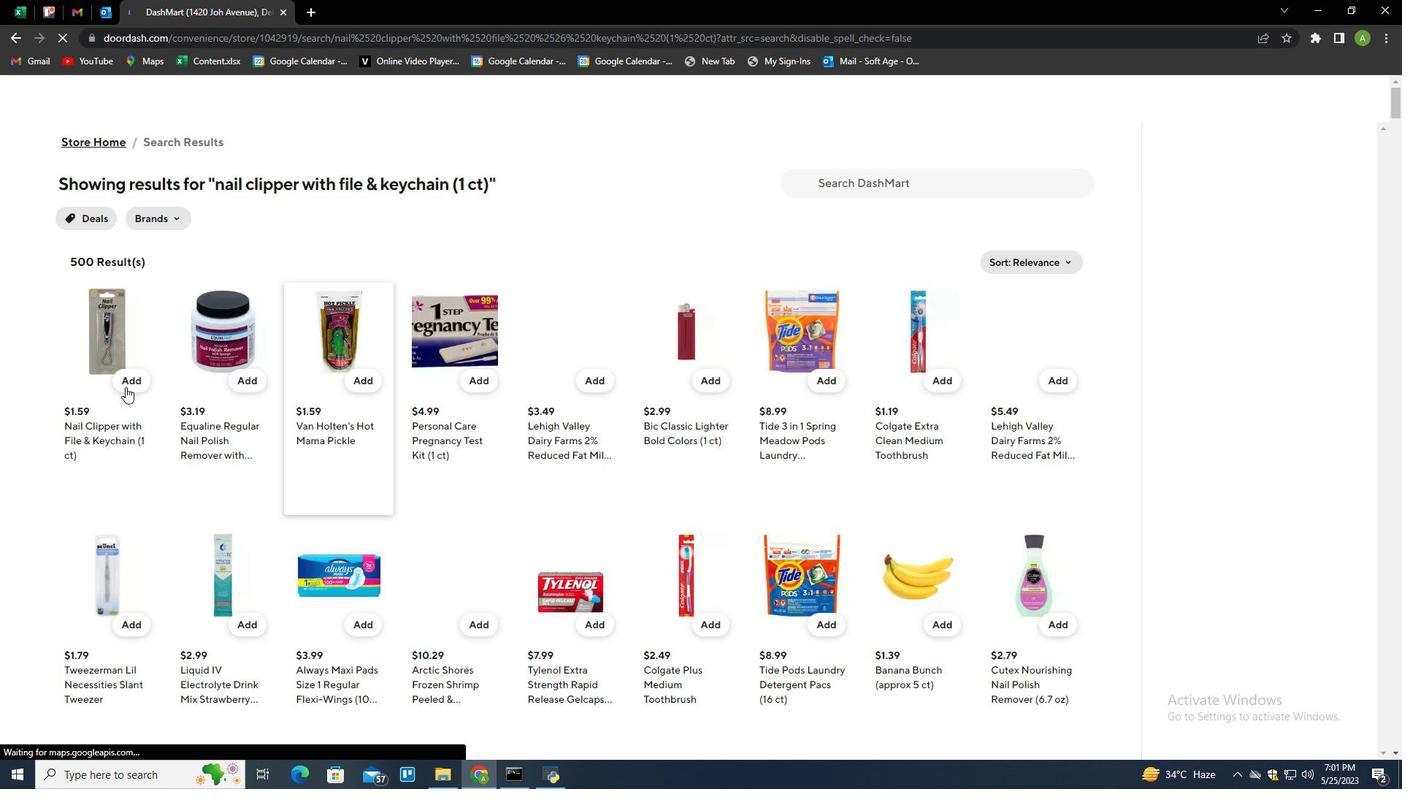 
Action: Mouse pressed left at (126, 380)
Screenshot: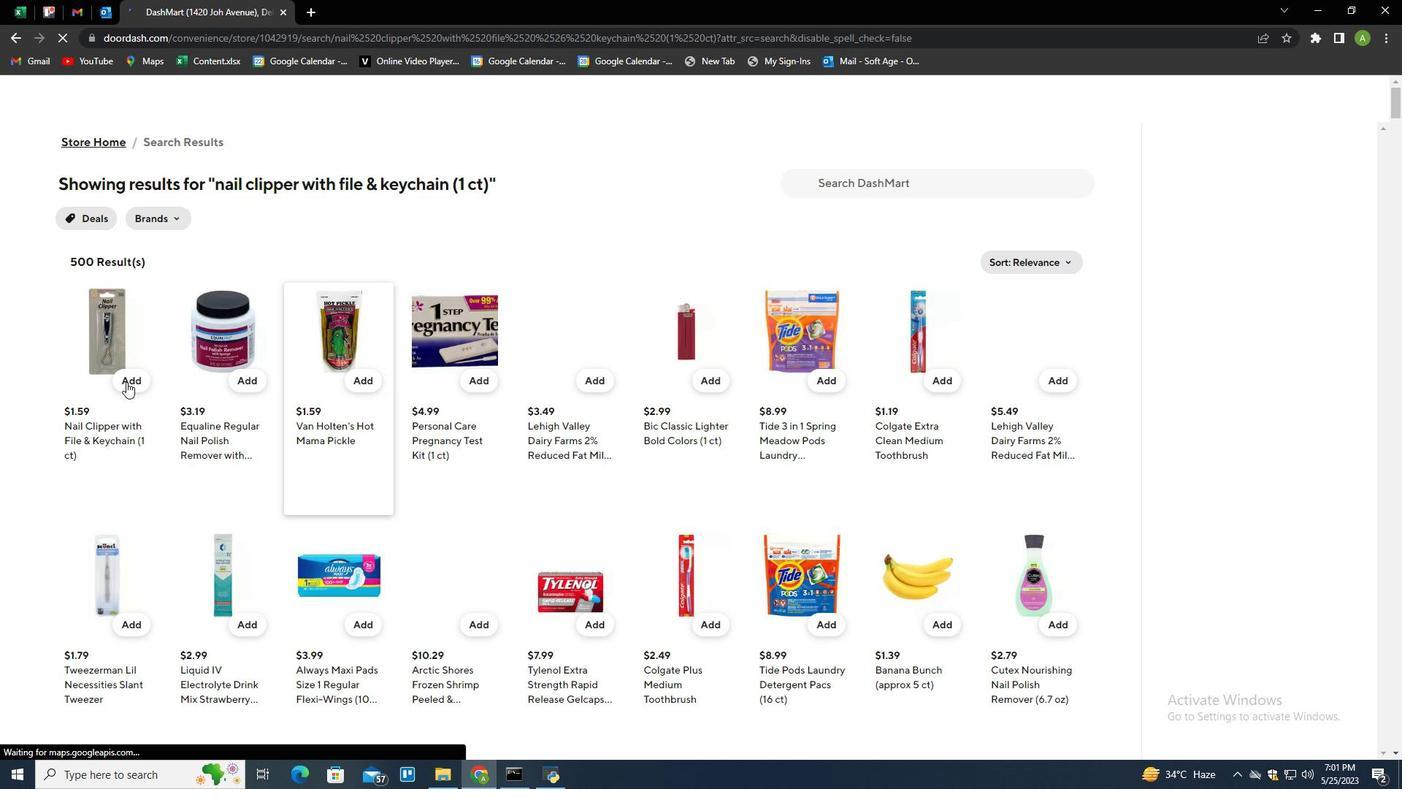 
Action: Mouse moved to (1184, 183)
Screenshot: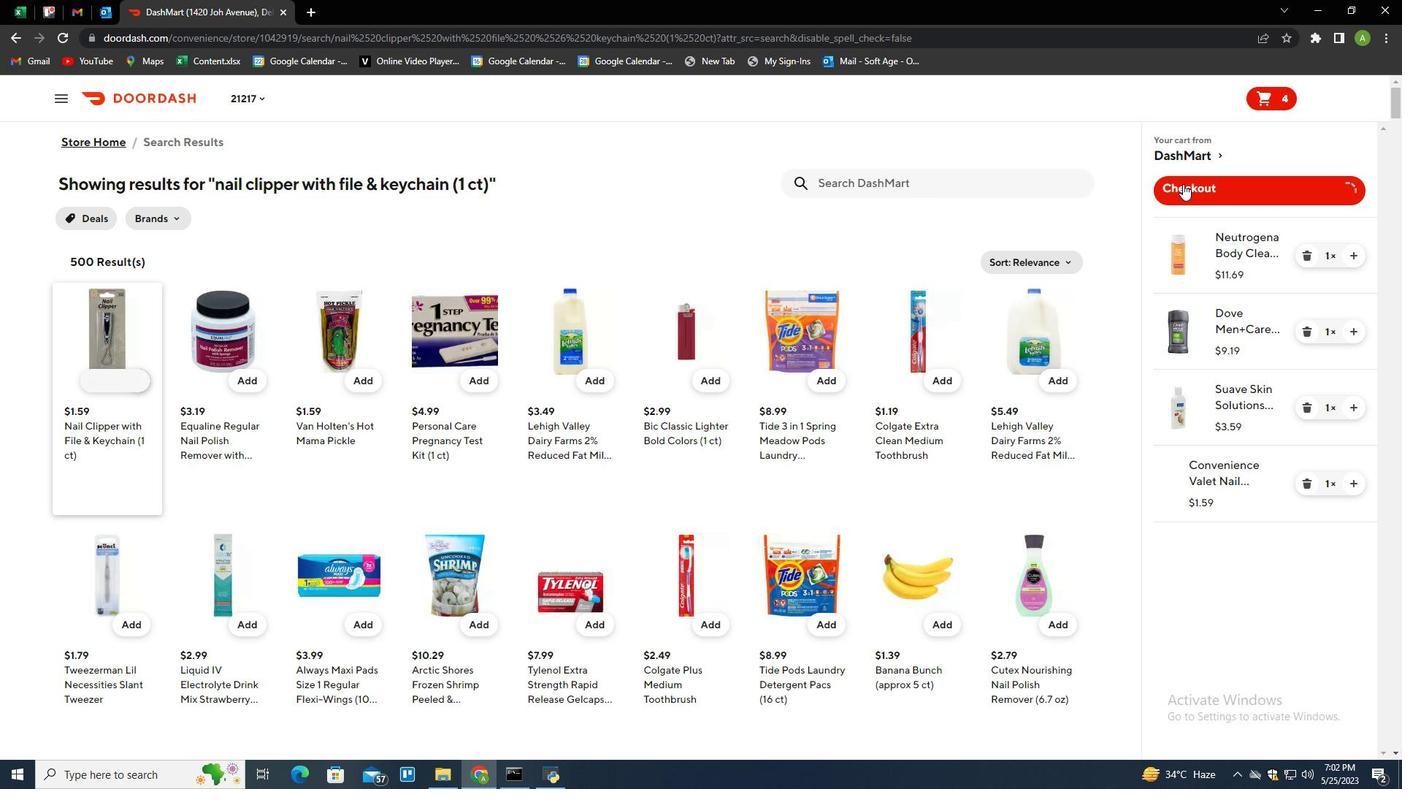 
Action: Mouse pressed left at (1184, 183)
Screenshot: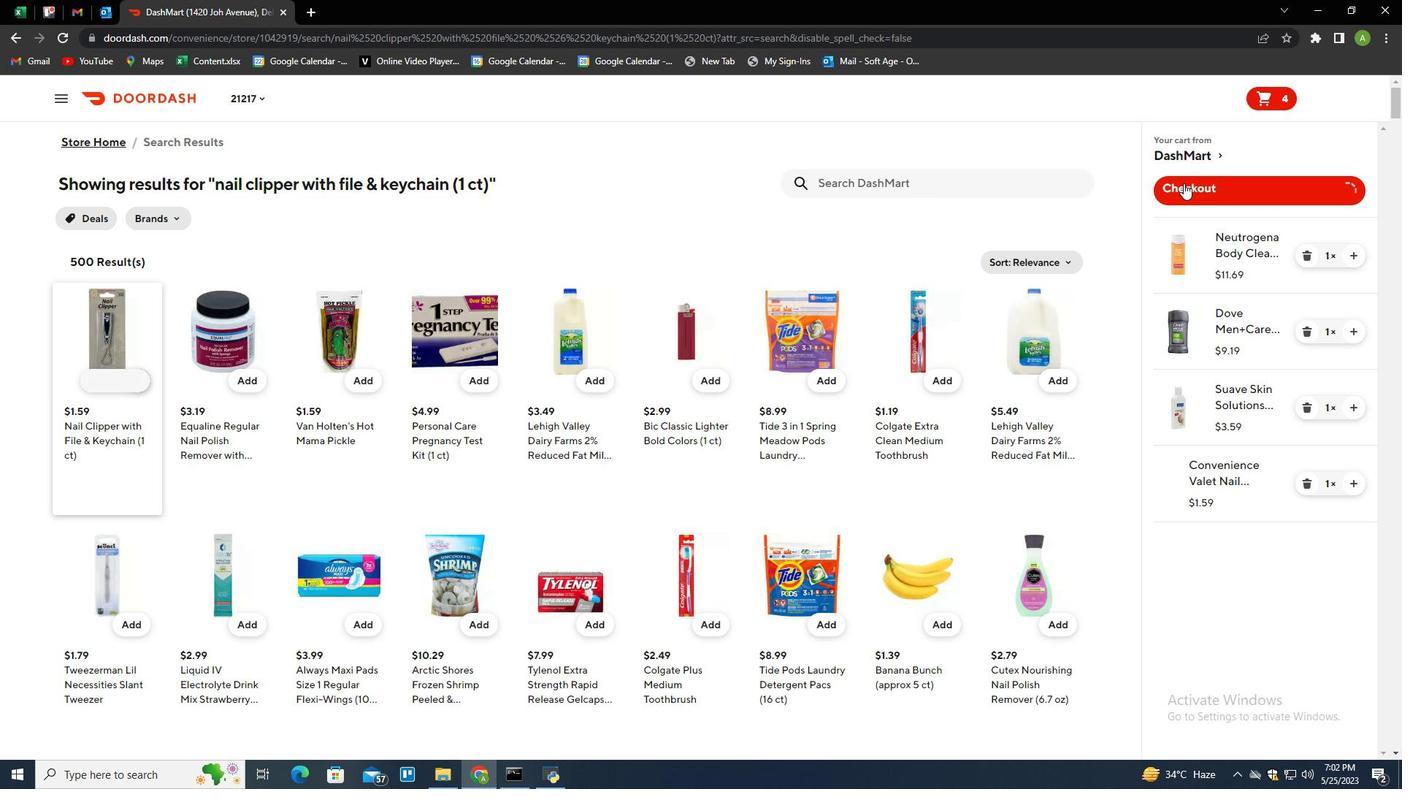 
Action: Mouse moved to (1185, 181)
Screenshot: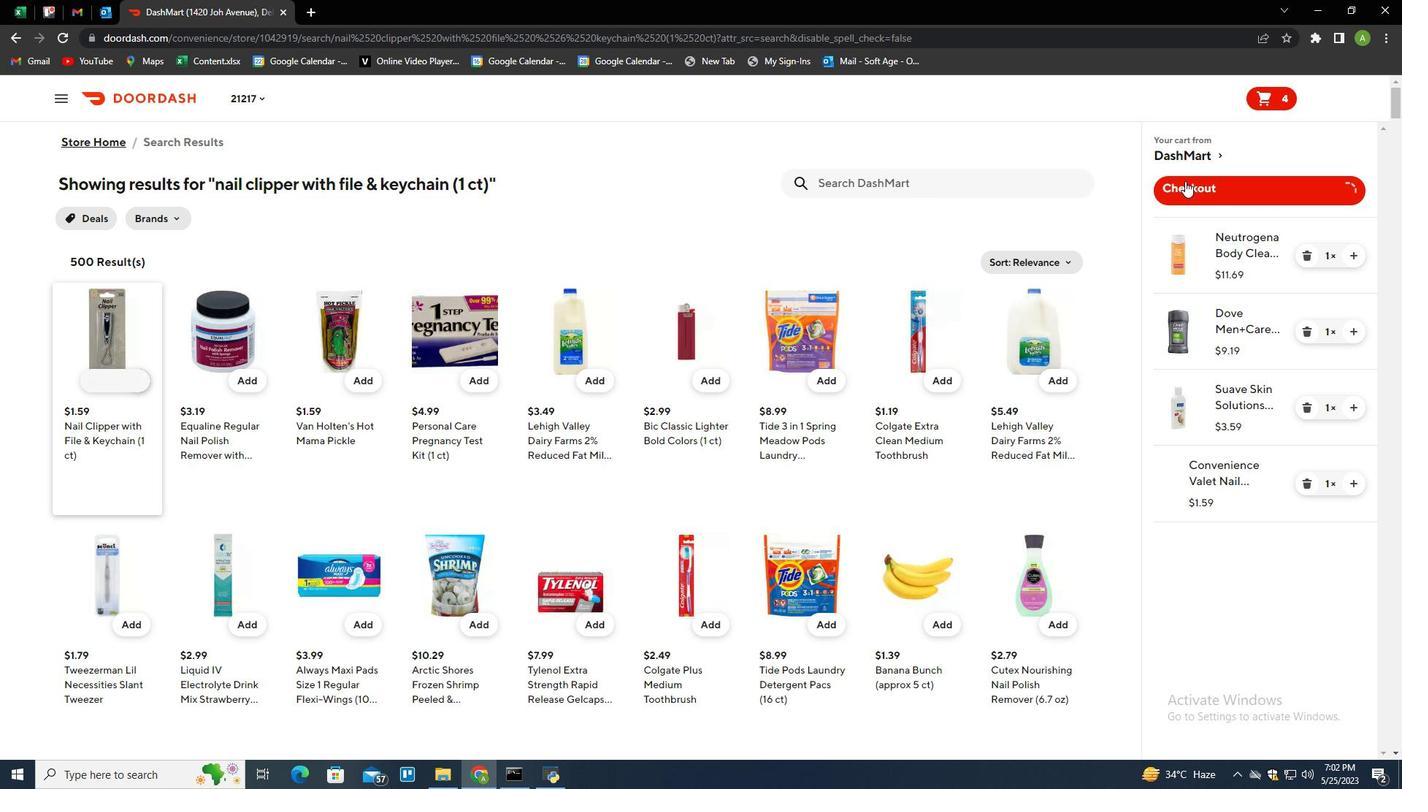 
